 Task: Create a Sprint called Sprint0000000215 in Scrum Project Project0000000072 in Jira. Create a Sprint called Sprint0000000216 in Scrum Project Project0000000072 in Jira. Set Duration of Sprint called Sprint0000000214 in Scrum Project Project0000000072 to 1 week in Jira. Set Duration of Sprint called Sprint0000000215 in Scrum Project Project0000000072 to 2 weeks in Jira. Set Duration of Sprint called Sprint0000000216 in Scrum Project Project0000000072 to 3 weeks in Jira
Action: Mouse moved to (77, 251)
Screenshot: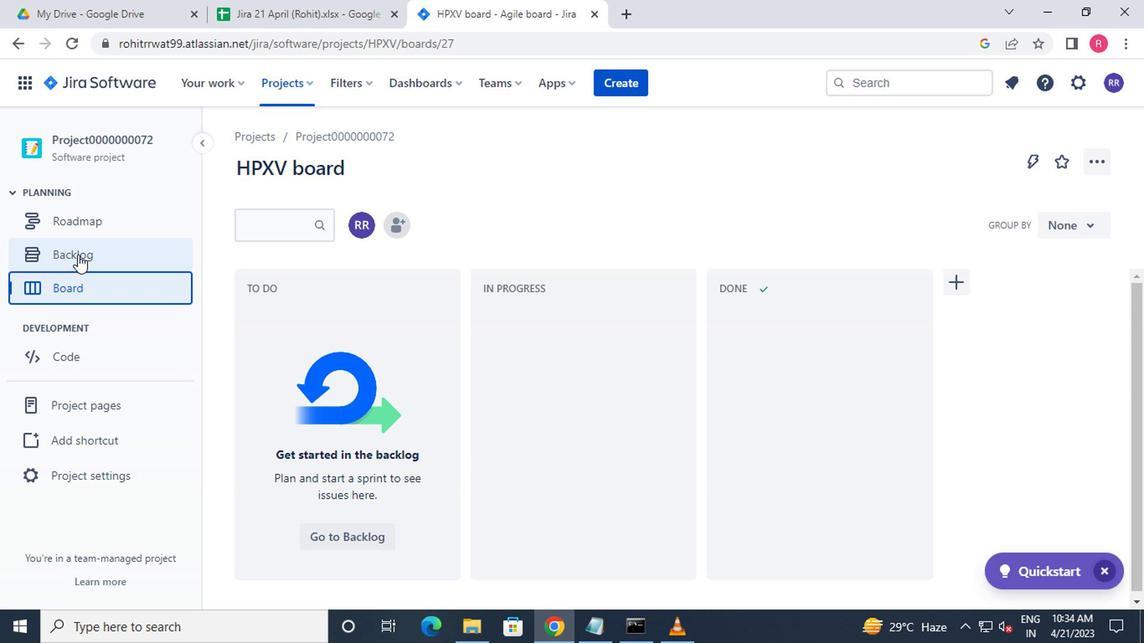 
Action: Mouse pressed left at (77, 251)
Screenshot: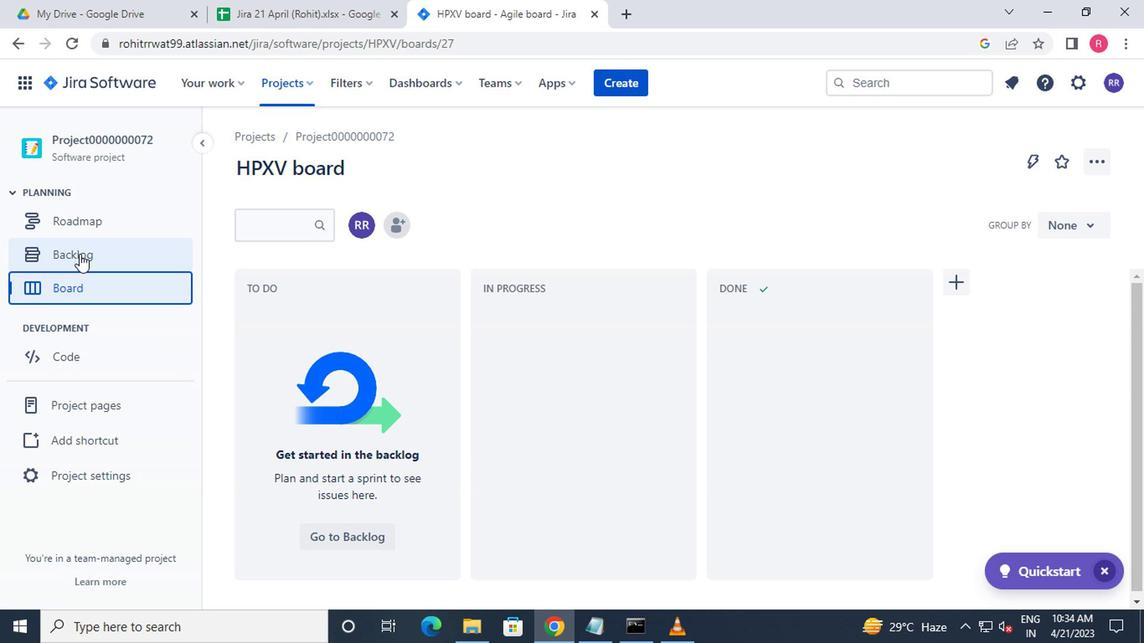 
Action: Mouse moved to (416, 455)
Screenshot: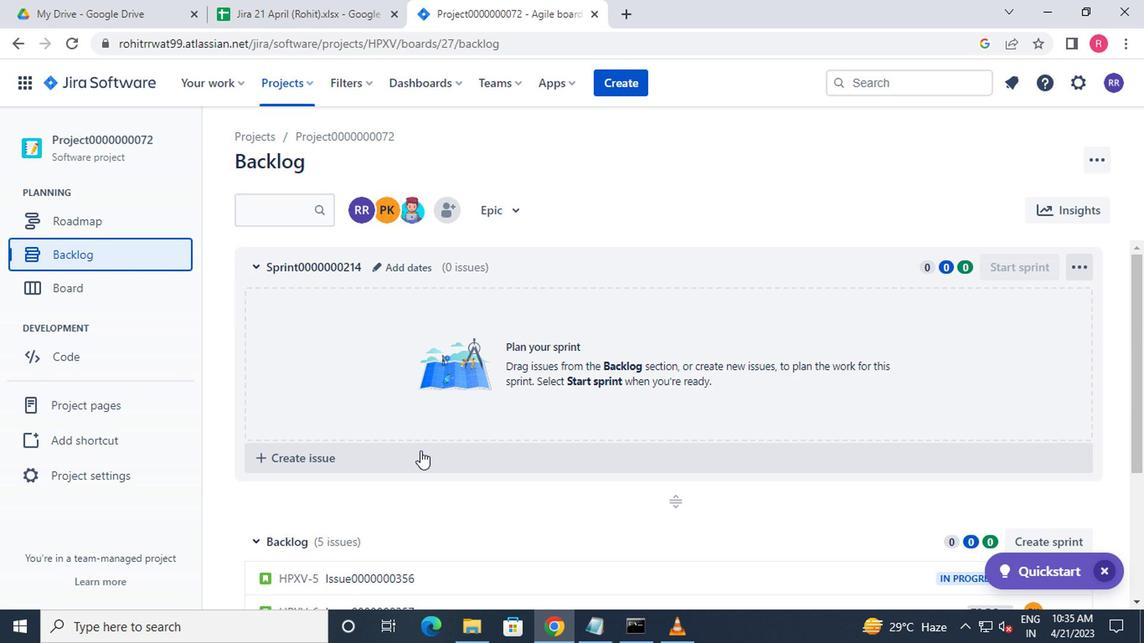 
Action: Mouse scrolled (416, 455) with delta (0, 0)
Screenshot: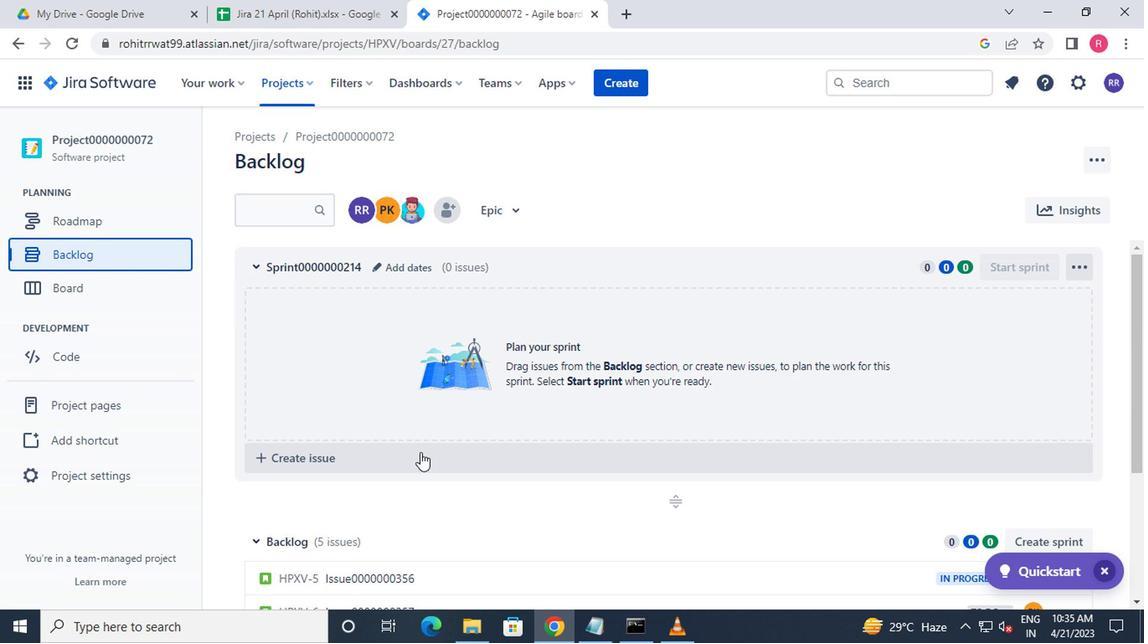 
Action: Mouse moved to (418, 461)
Screenshot: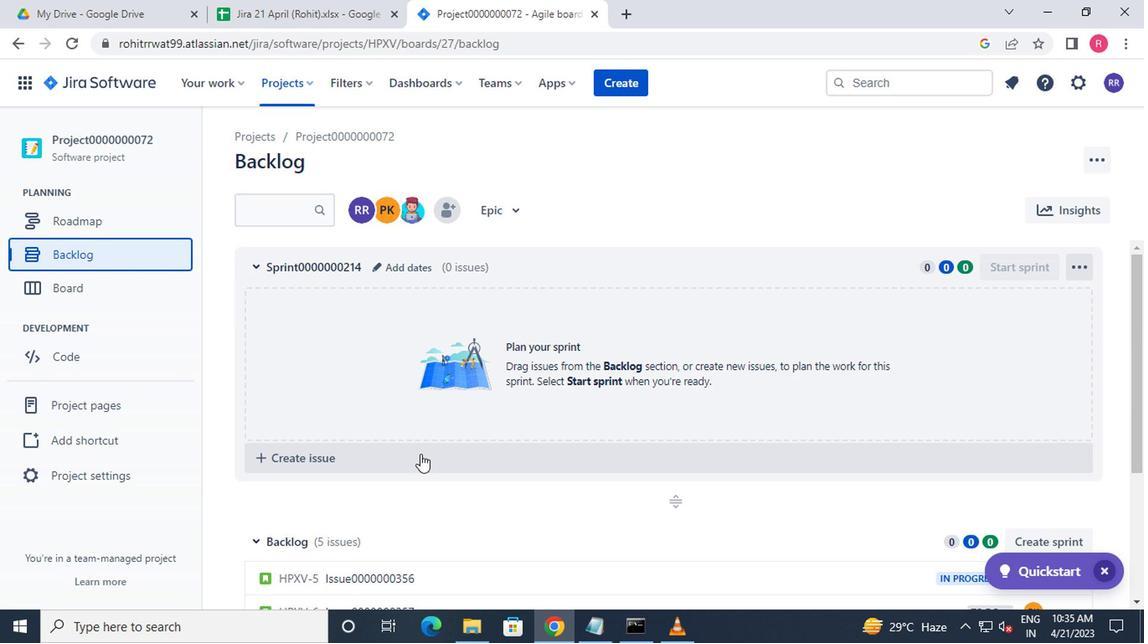 
Action: Mouse scrolled (418, 460) with delta (0, -1)
Screenshot: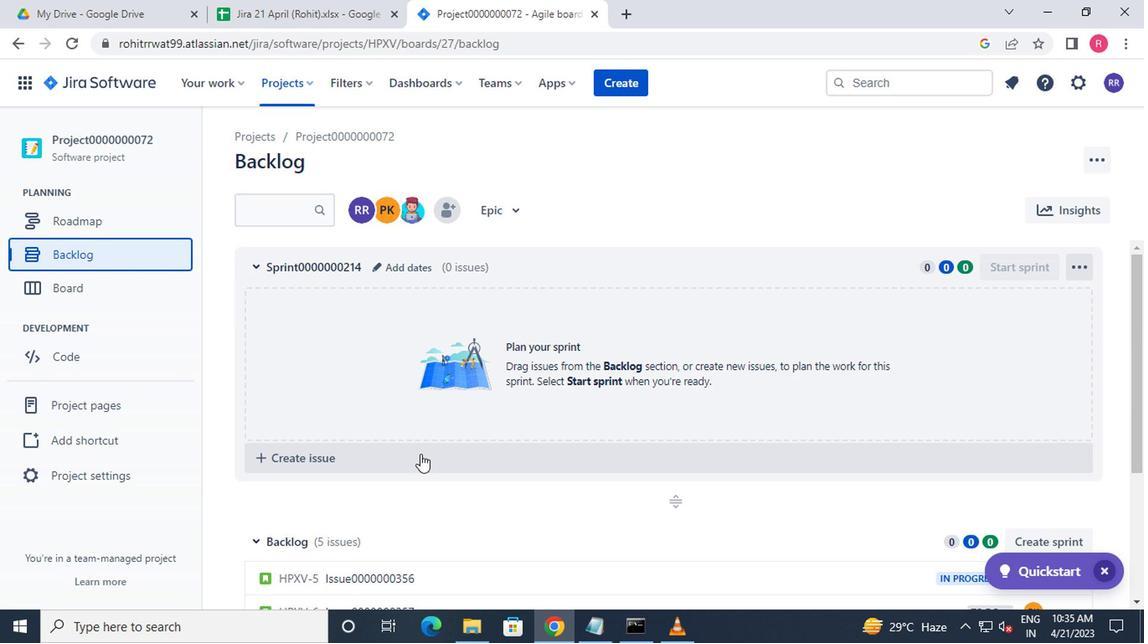 
Action: Mouse moved to (426, 463)
Screenshot: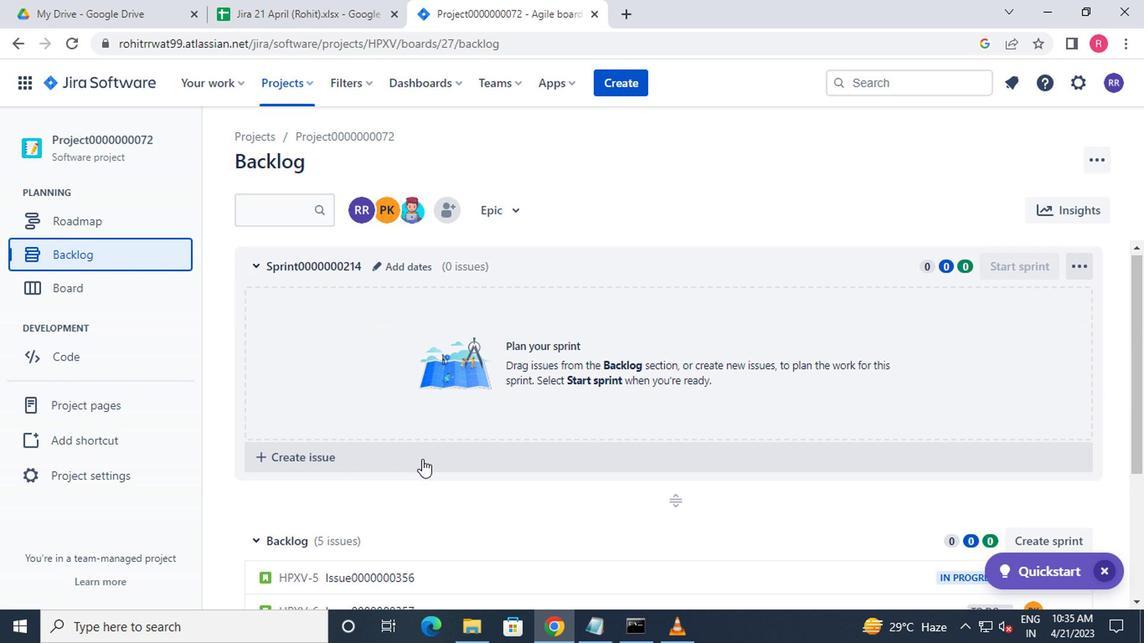 
Action: Mouse scrolled (426, 461) with delta (0, -1)
Screenshot: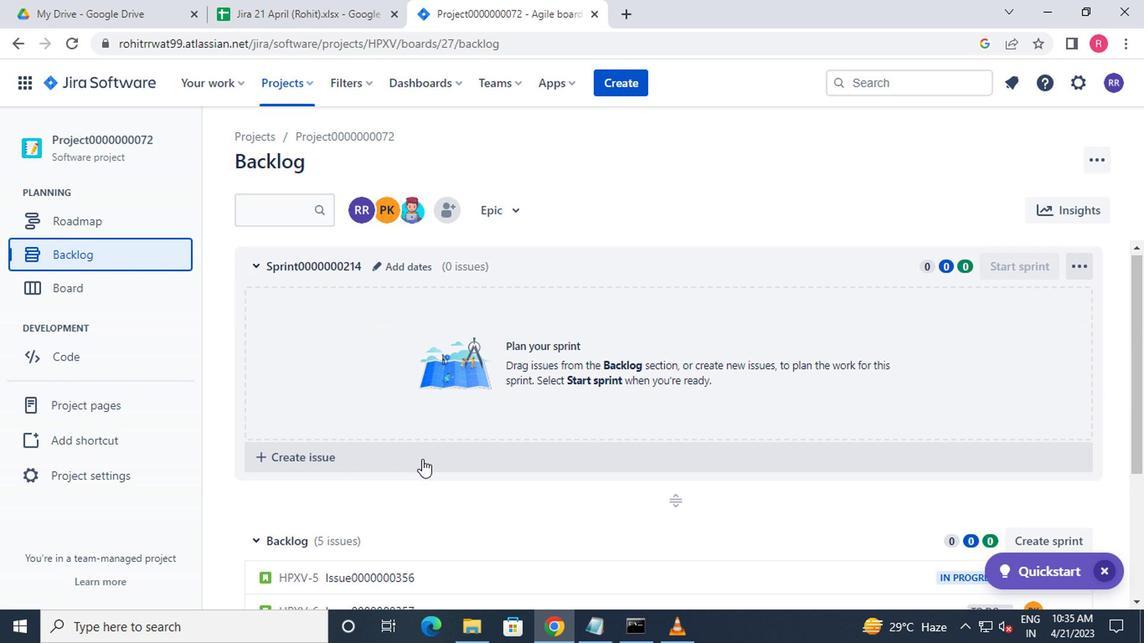 
Action: Mouse moved to (1032, 334)
Screenshot: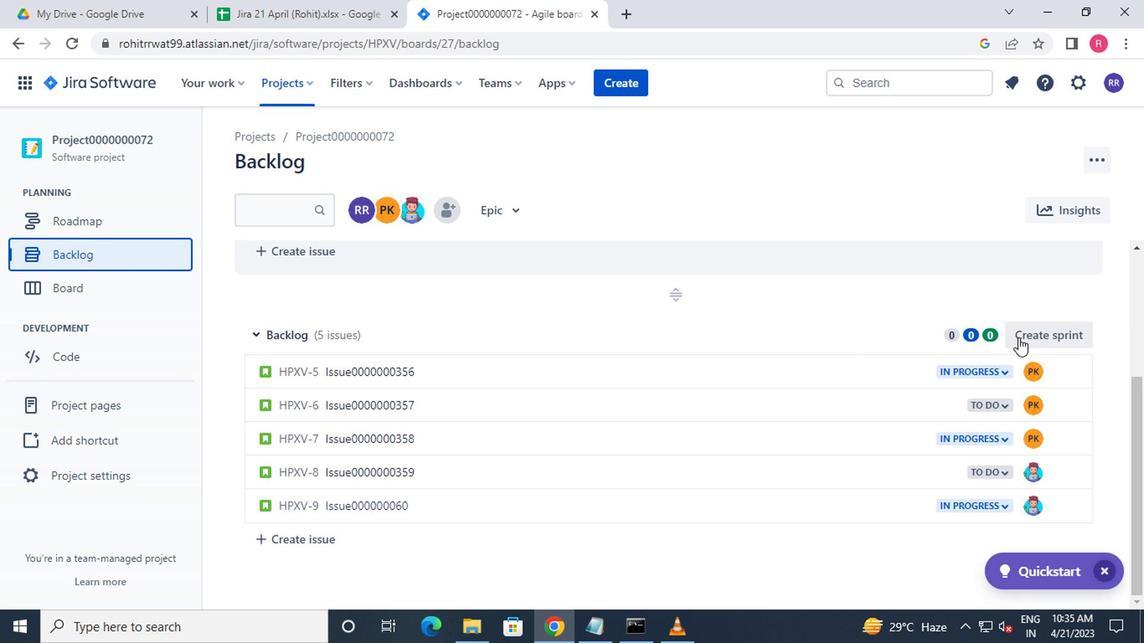 
Action: Mouse pressed left at (1032, 334)
Screenshot: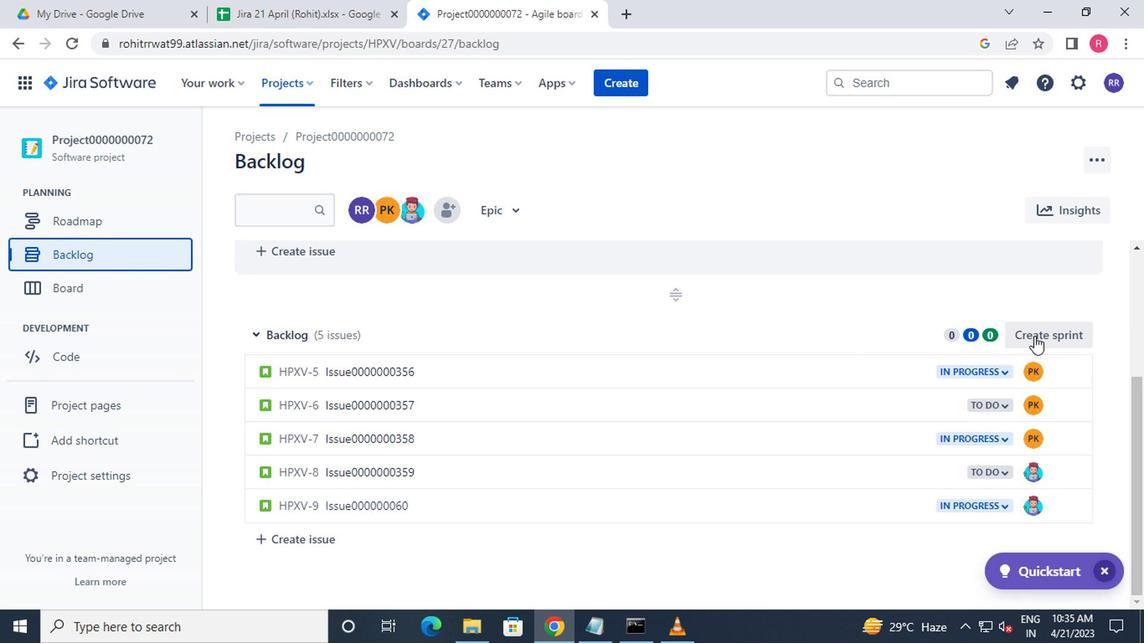 
Action: Mouse moved to (593, 447)
Screenshot: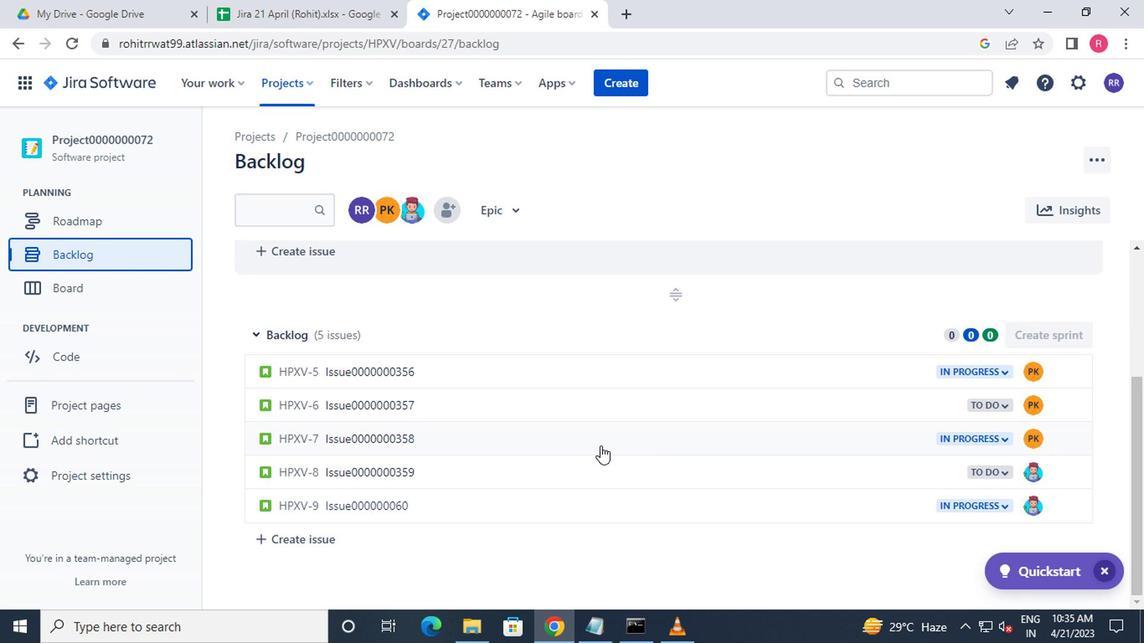 
Action: Mouse scrolled (593, 448) with delta (0, 0)
Screenshot: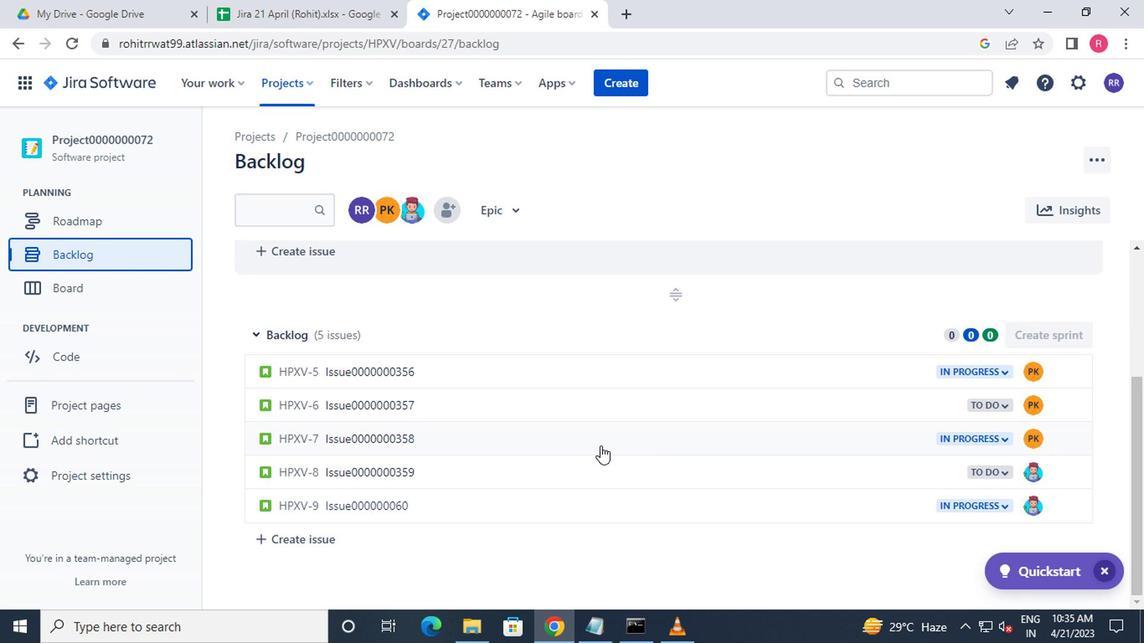 
Action: Mouse moved to (591, 445)
Screenshot: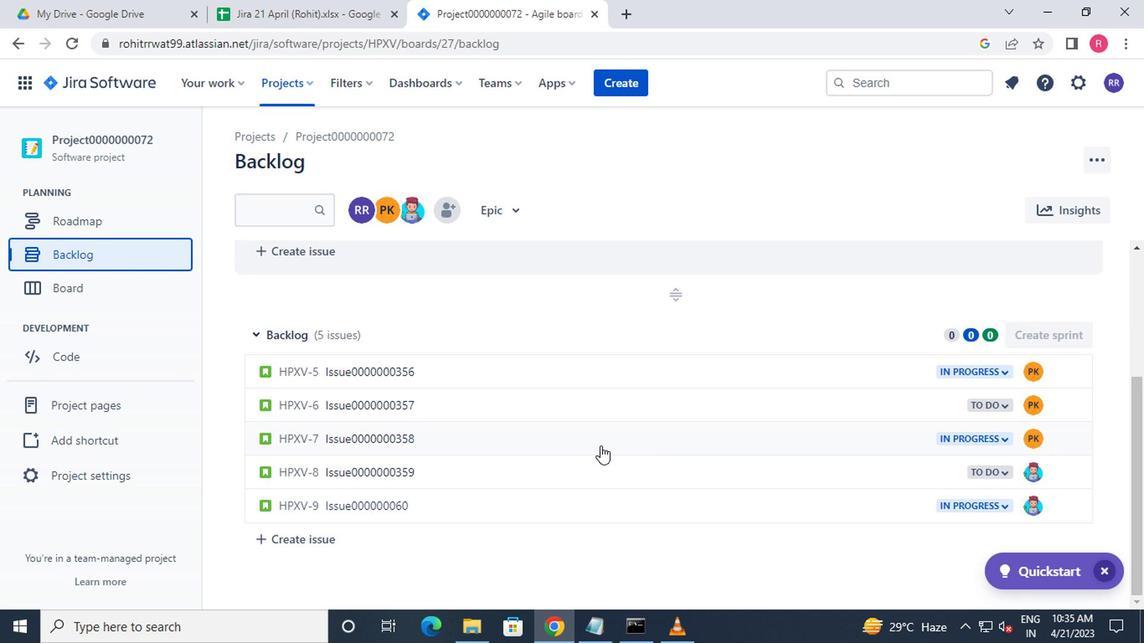 
Action: Mouse scrolled (591, 446) with delta (0, 0)
Screenshot: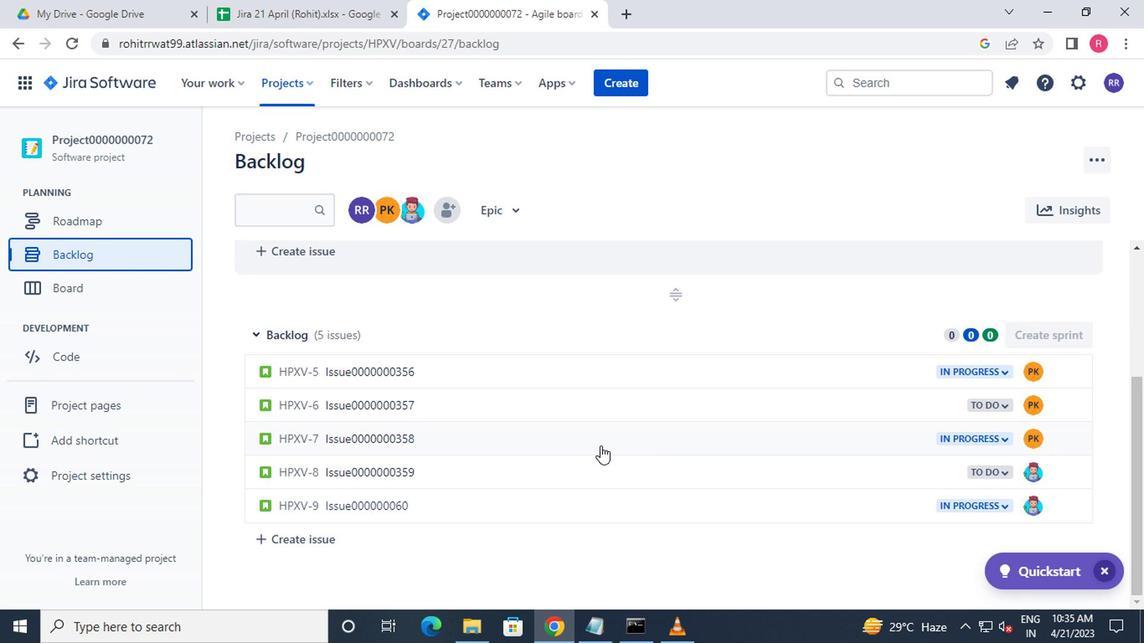 
Action: Mouse moved to (586, 443)
Screenshot: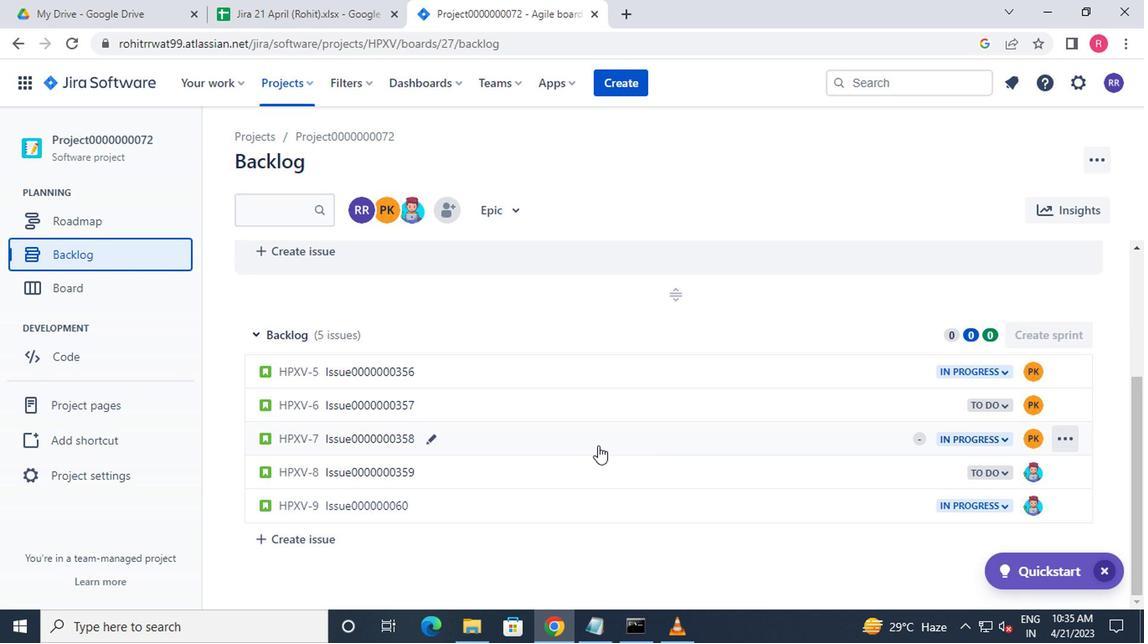 
Action: Mouse scrolled (586, 444) with delta (0, 0)
Screenshot: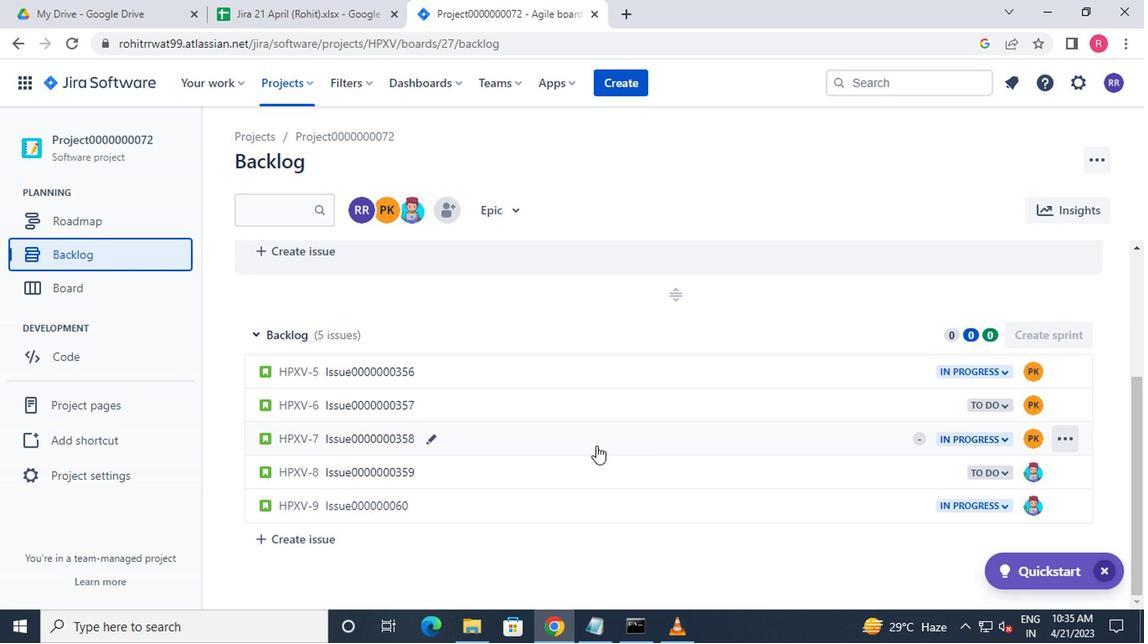 
Action: Mouse moved to (352, 426)
Screenshot: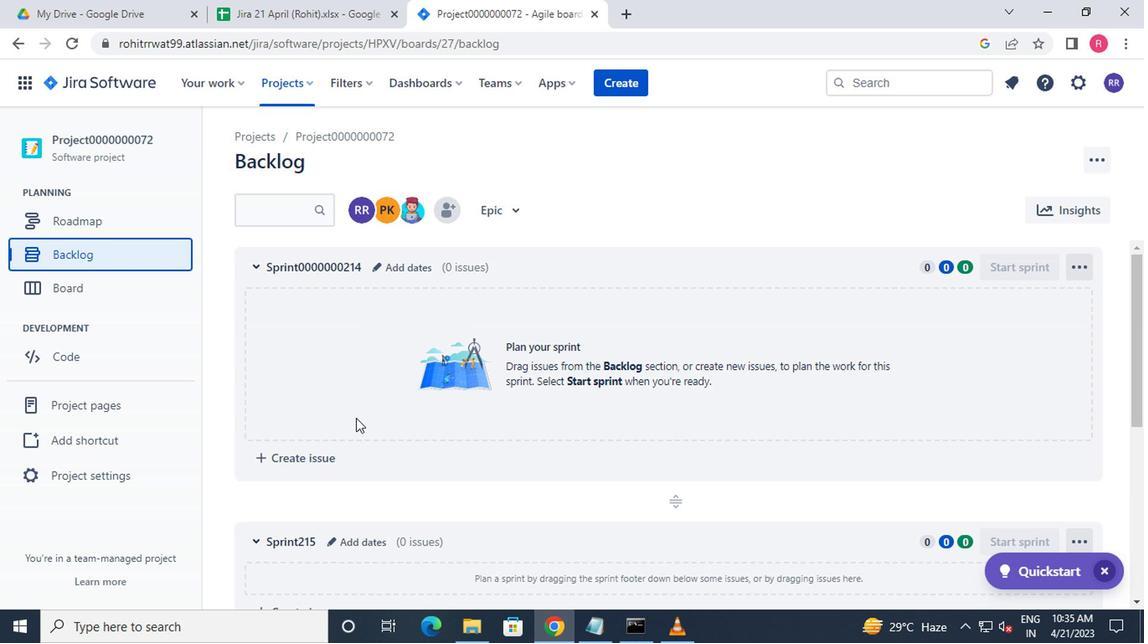 
Action: Mouse scrolled (352, 424) with delta (0, -1)
Screenshot: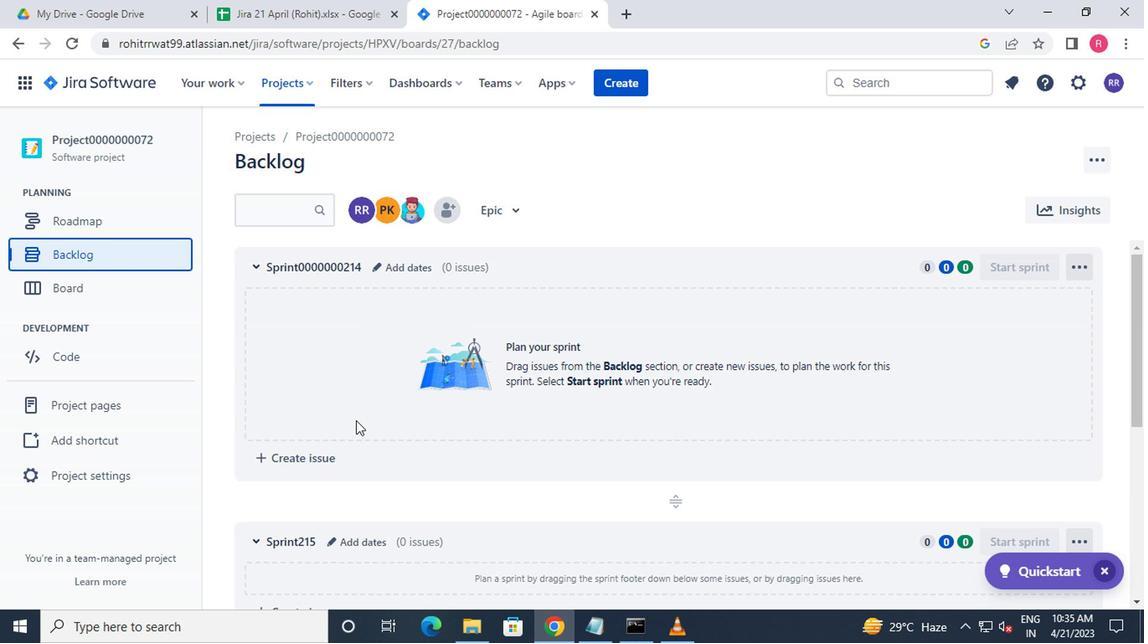 
Action: Mouse moved to (323, 465)
Screenshot: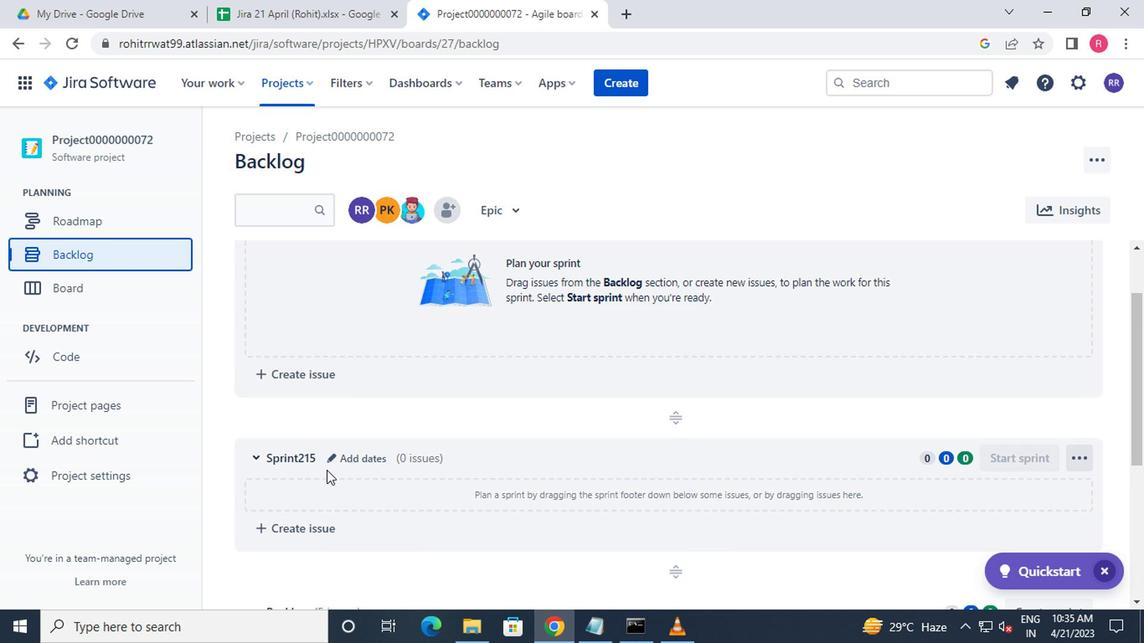 
Action: Mouse pressed left at (323, 465)
Screenshot: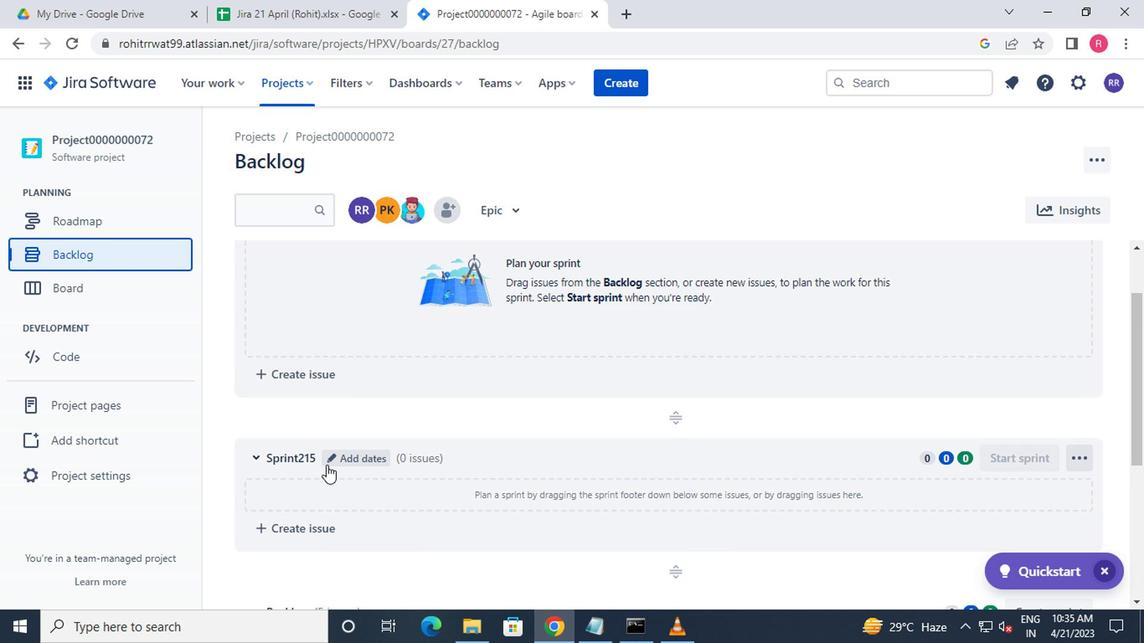 
Action: Mouse moved to (375, 210)
Screenshot: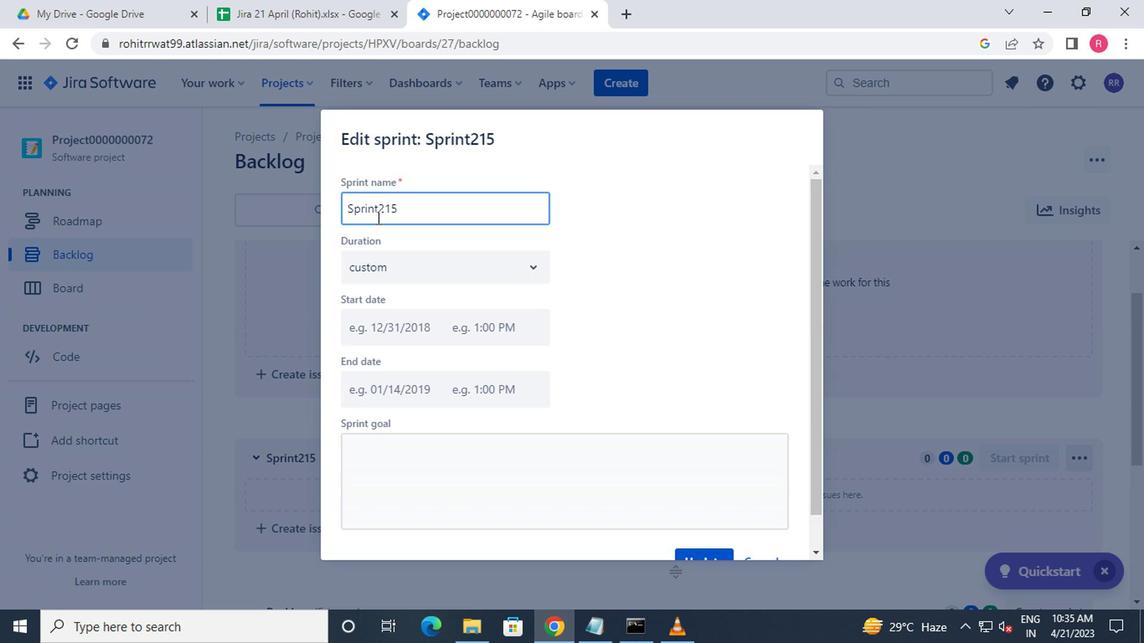 
Action: Mouse pressed left at (375, 210)
Screenshot: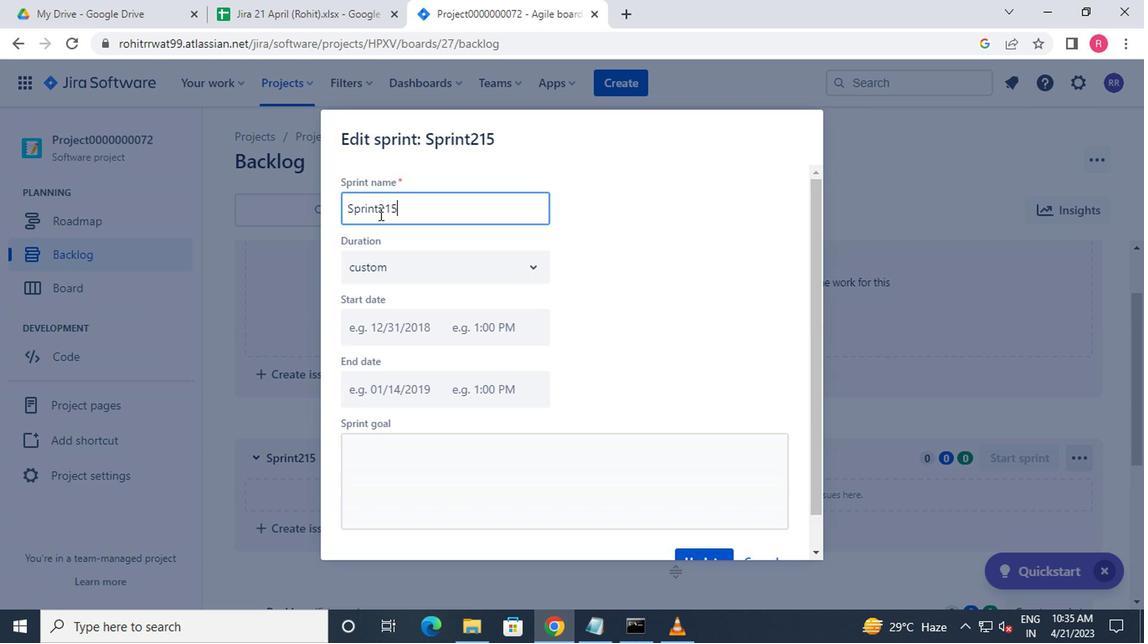 
Action: Mouse moved to (374, 210)
Screenshot: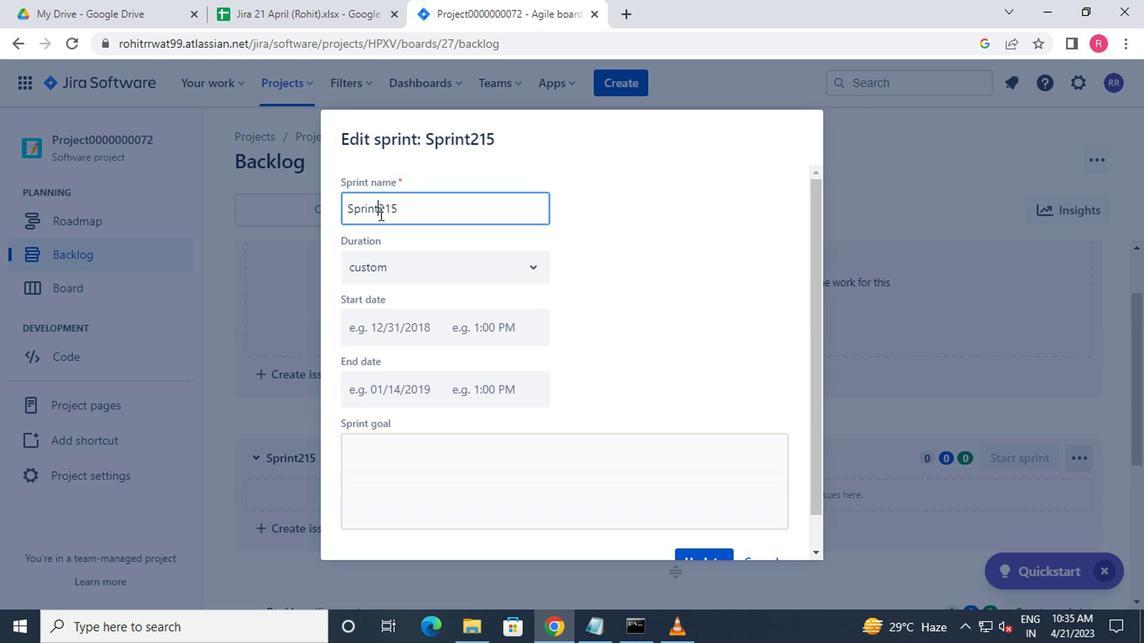 
Action: Key pressed 0000000<Key.enter>
Screenshot: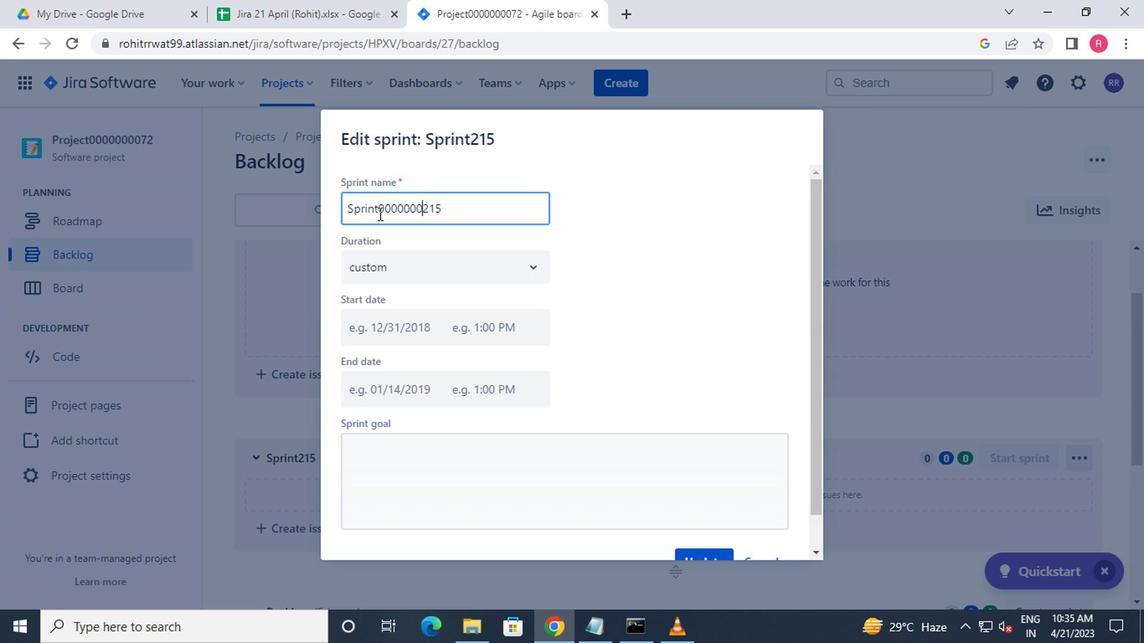 
Action: Mouse moved to (230, 362)
Screenshot: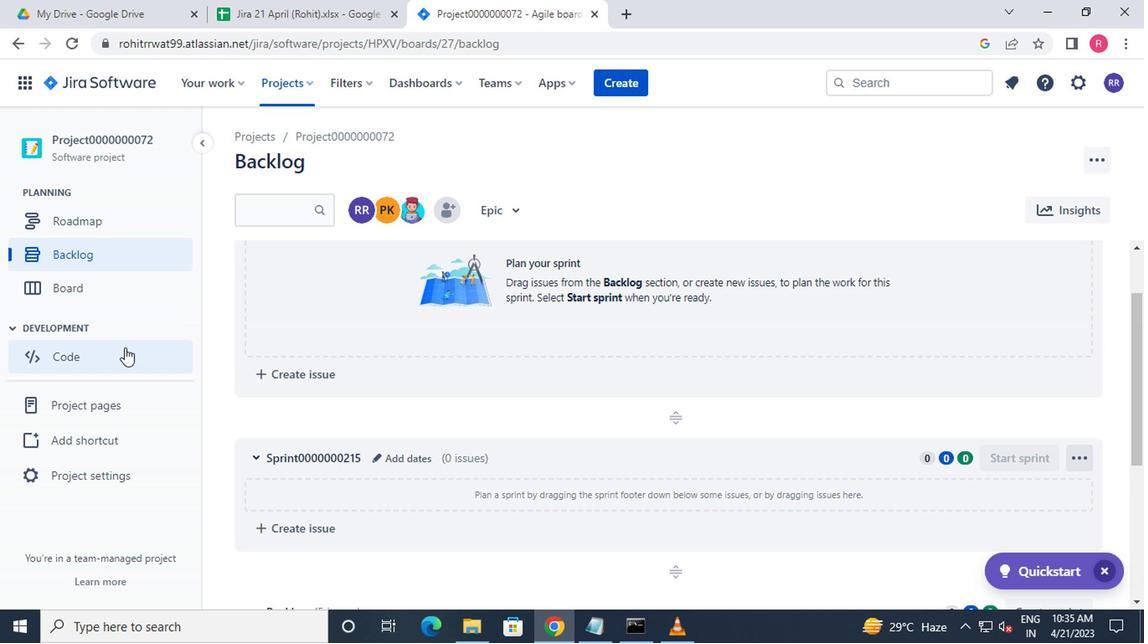 
Action: Mouse scrolled (230, 361) with delta (0, 0)
Screenshot: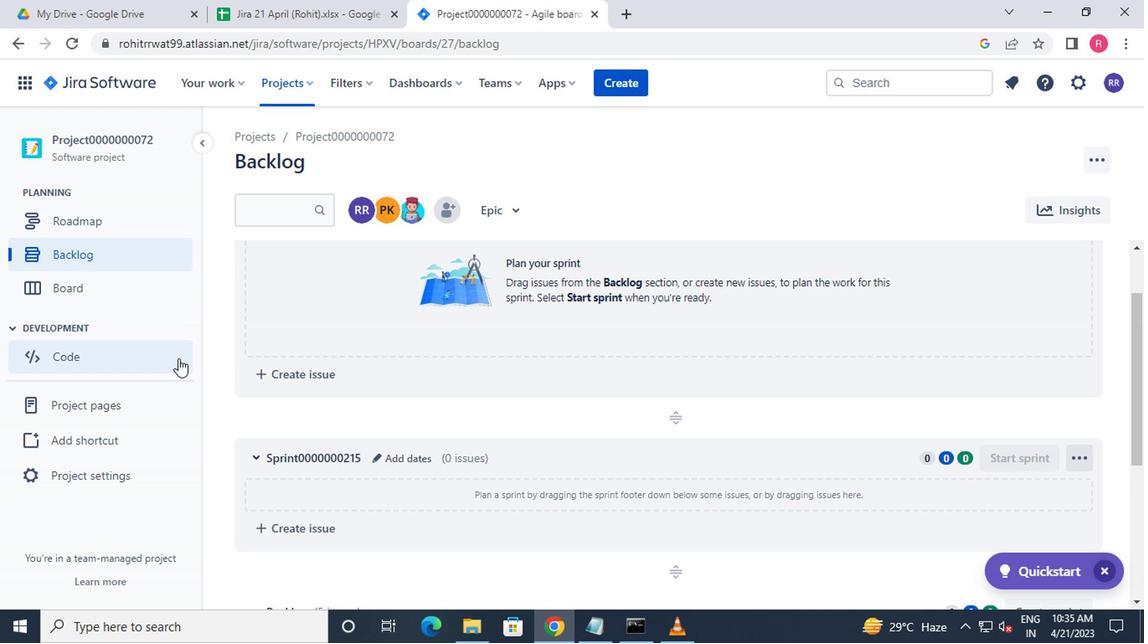 
Action: Mouse moved to (233, 359)
Screenshot: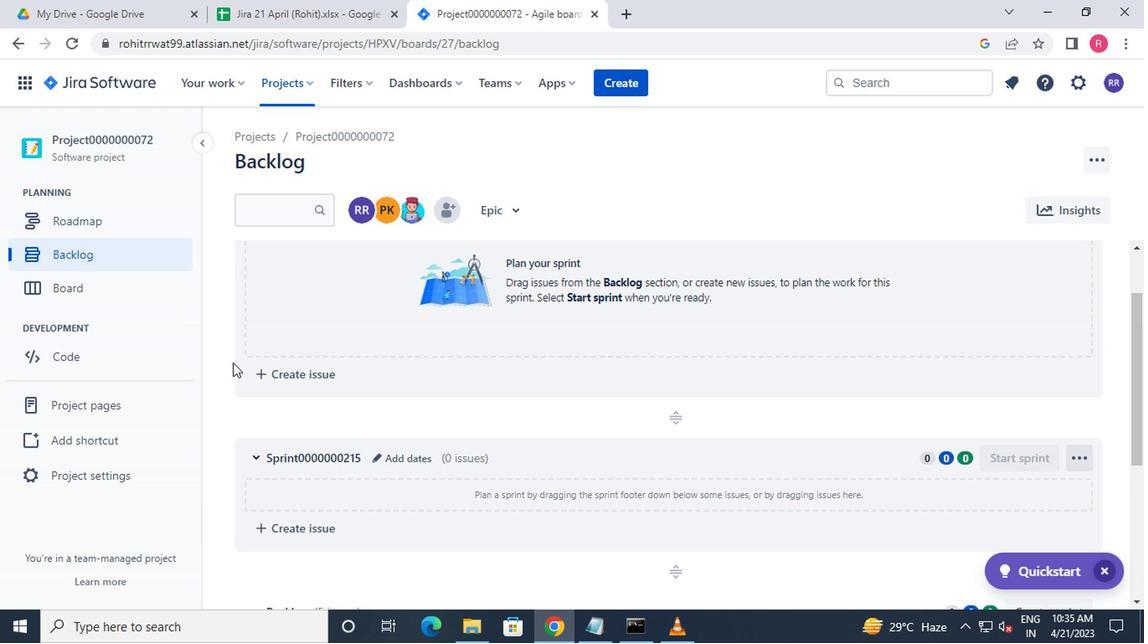 
Action: Mouse scrolled (233, 359) with delta (0, 0)
Screenshot: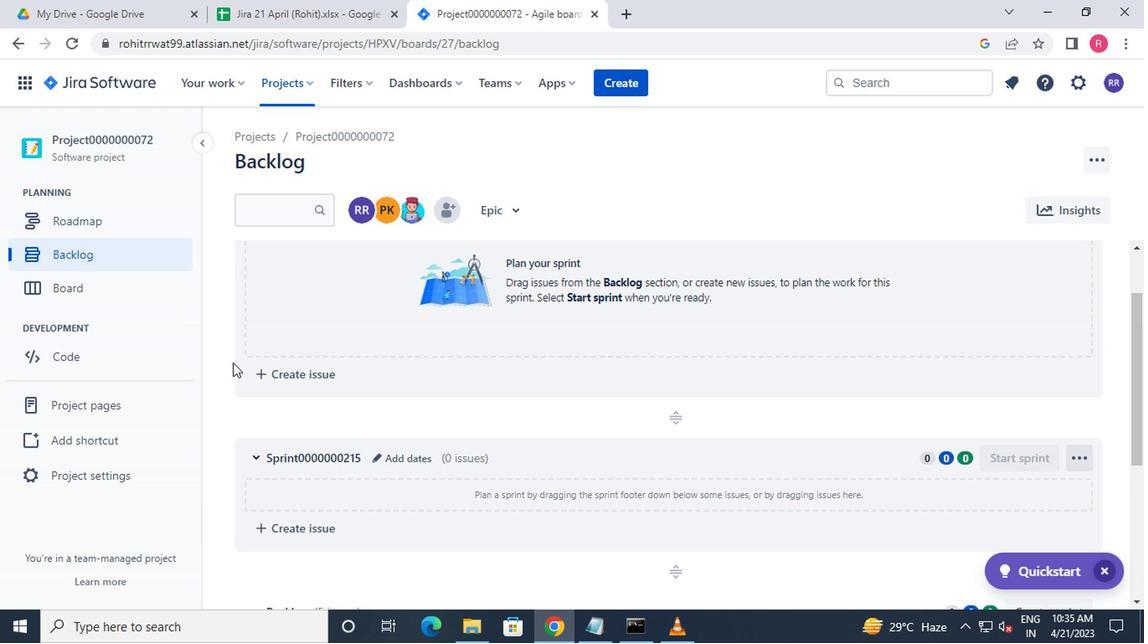 
Action: Mouse moved to (300, 418)
Screenshot: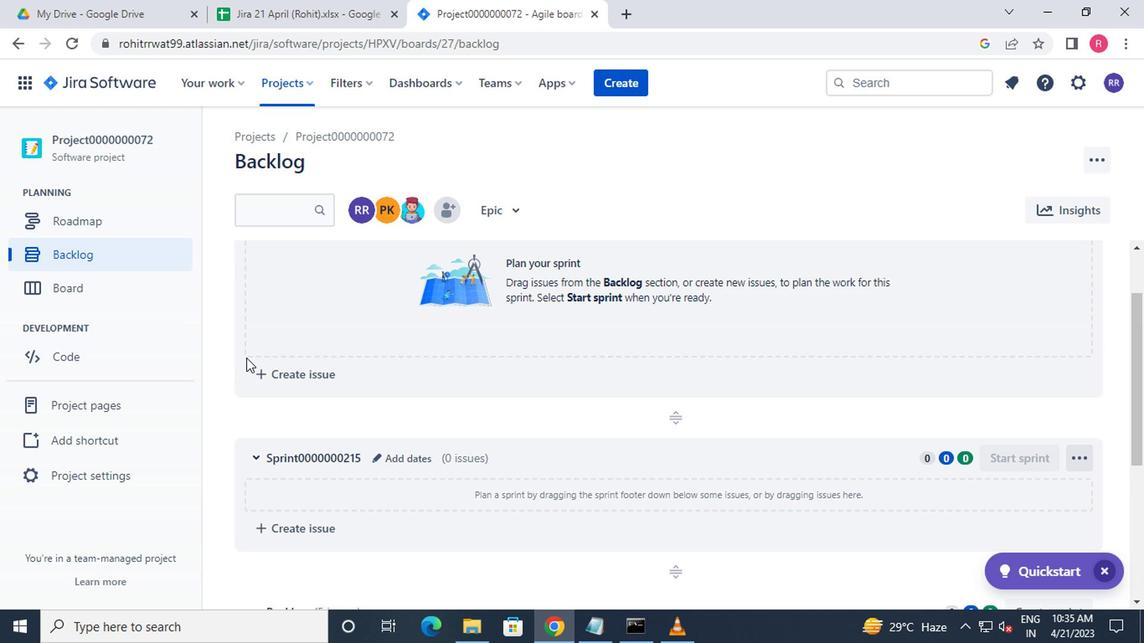 
Action: Mouse scrolled (300, 417) with delta (0, -1)
Screenshot: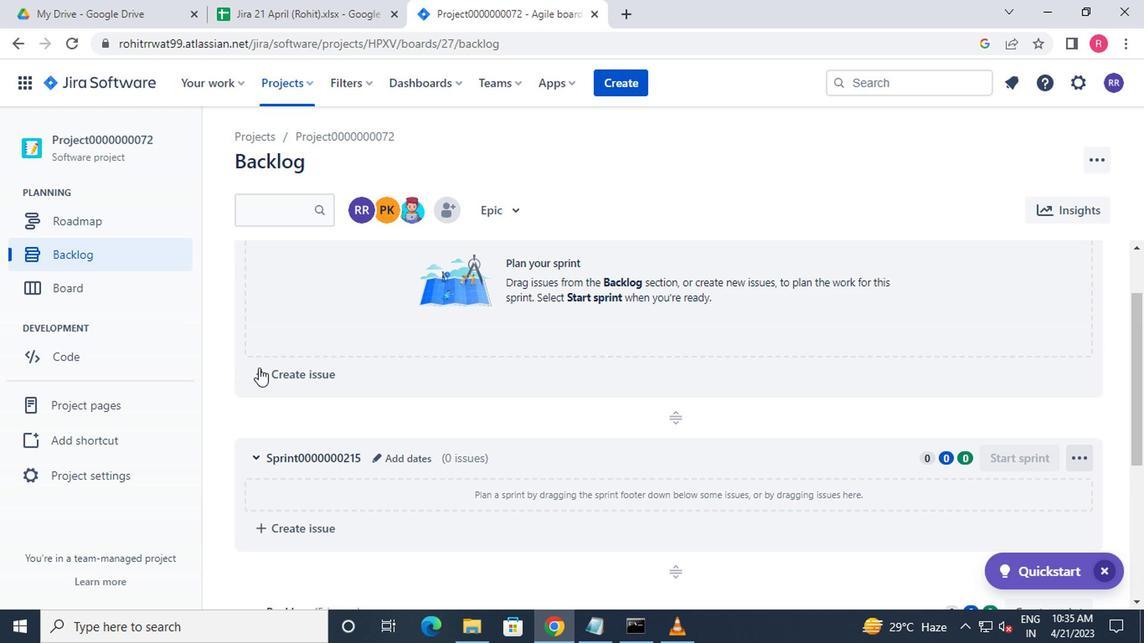 
Action: Mouse scrolled (300, 417) with delta (0, -1)
Screenshot: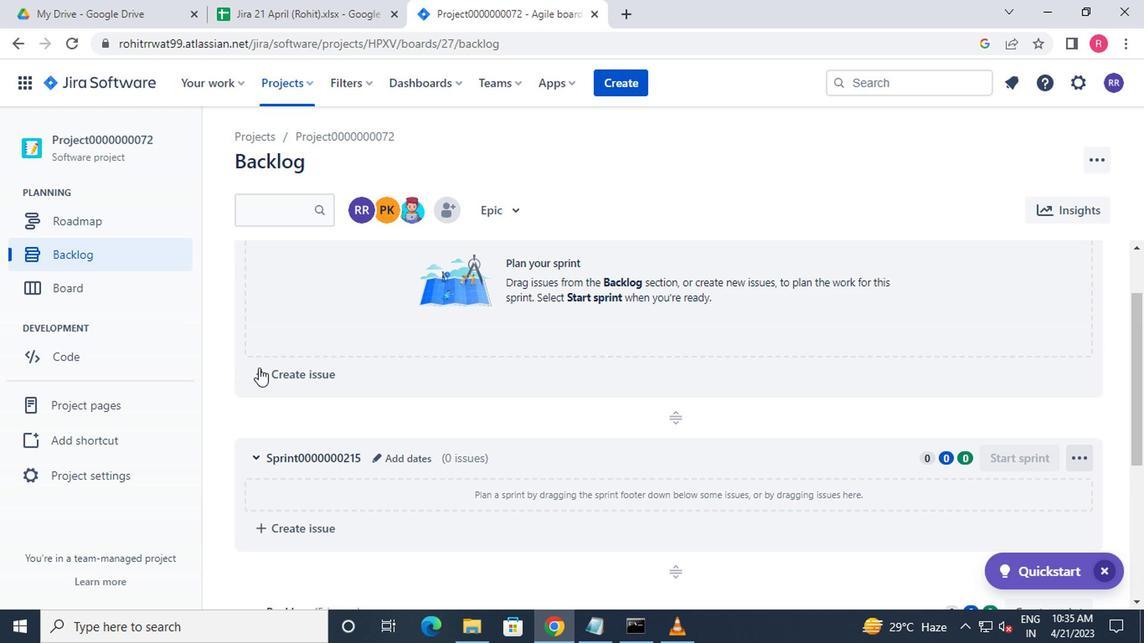 
Action: Mouse moved to (1030, 444)
Screenshot: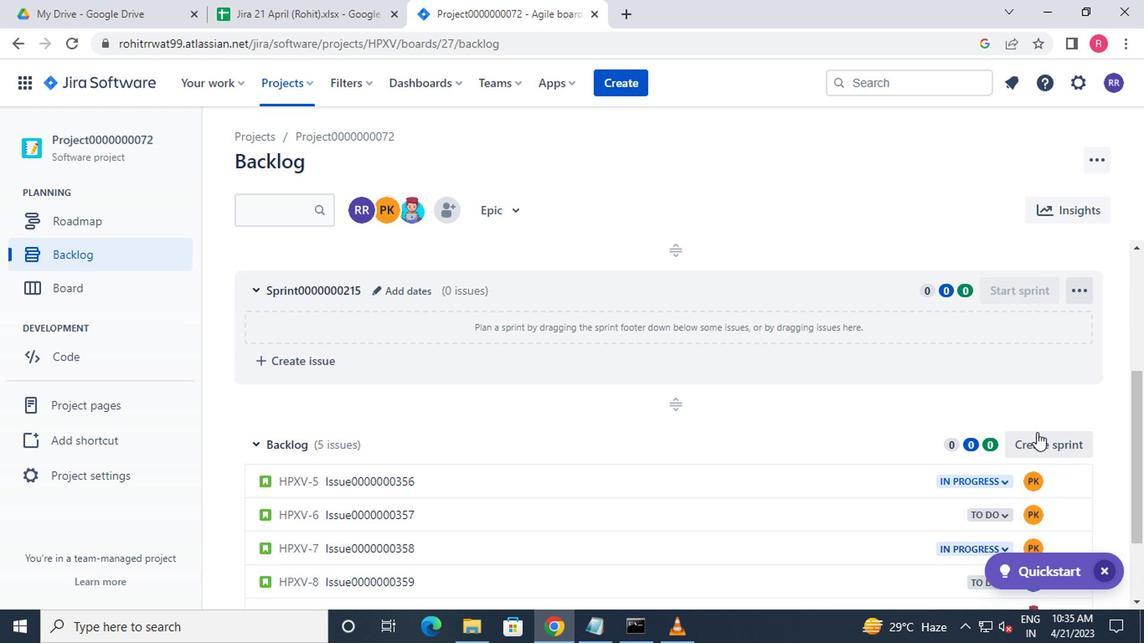 
Action: Mouse pressed left at (1030, 444)
Screenshot: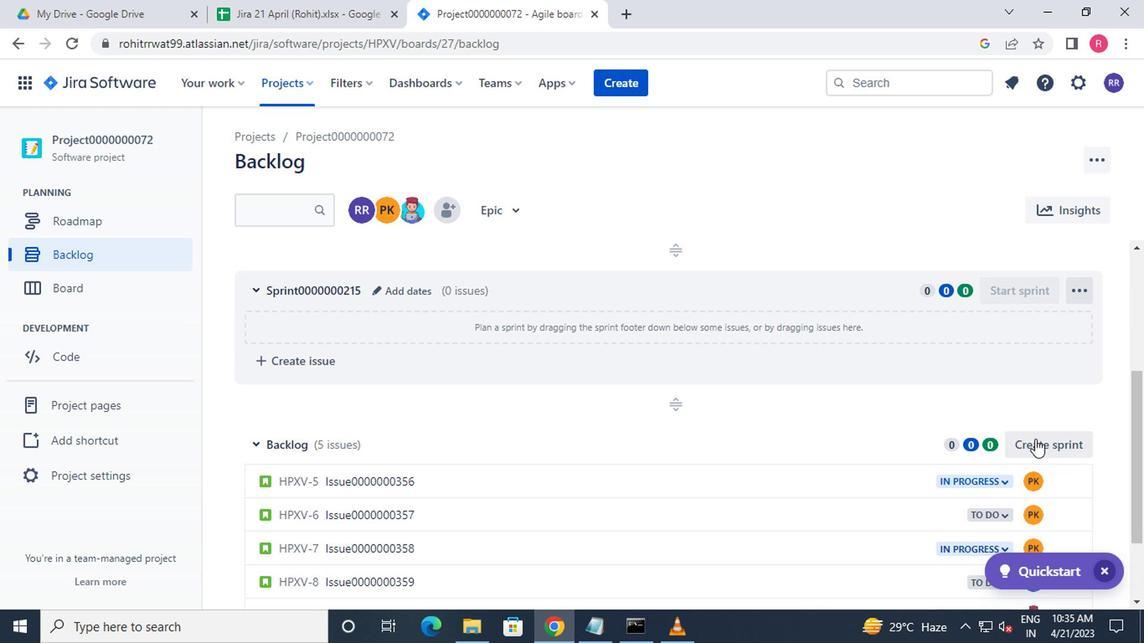 
Action: Mouse moved to (331, 444)
Screenshot: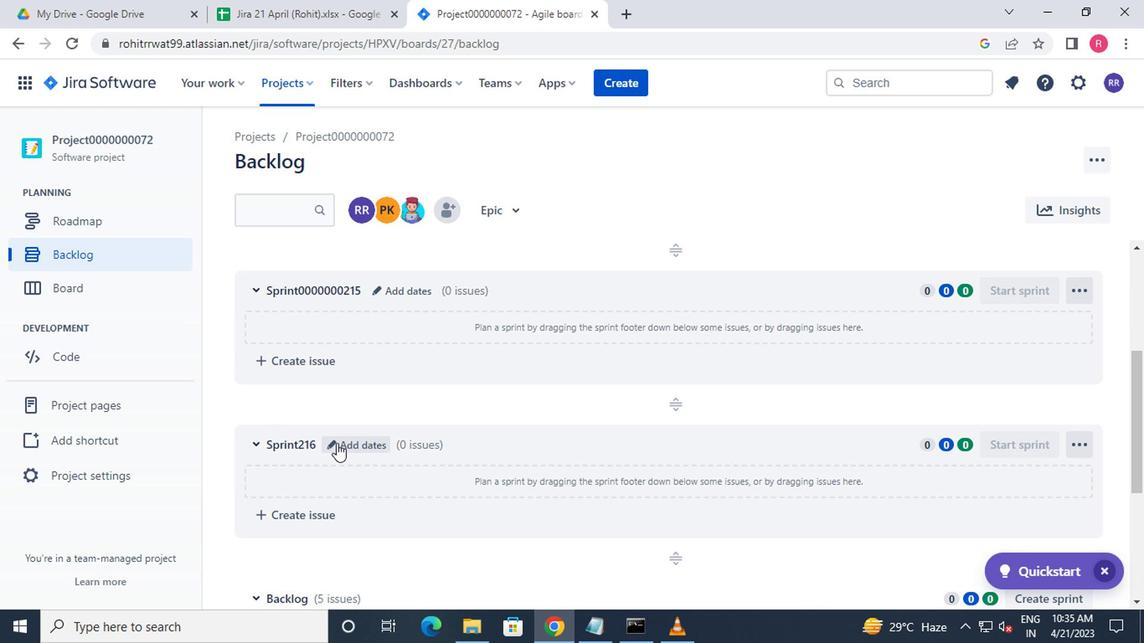 
Action: Mouse pressed left at (331, 444)
Screenshot: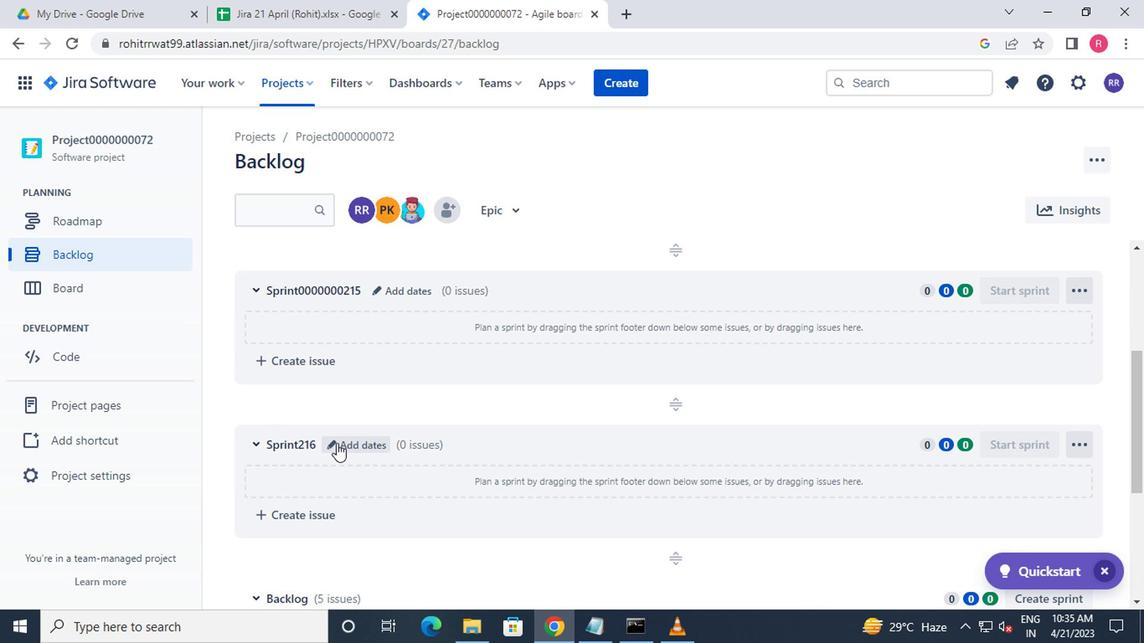 
Action: Mouse moved to (373, 207)
Screenshot: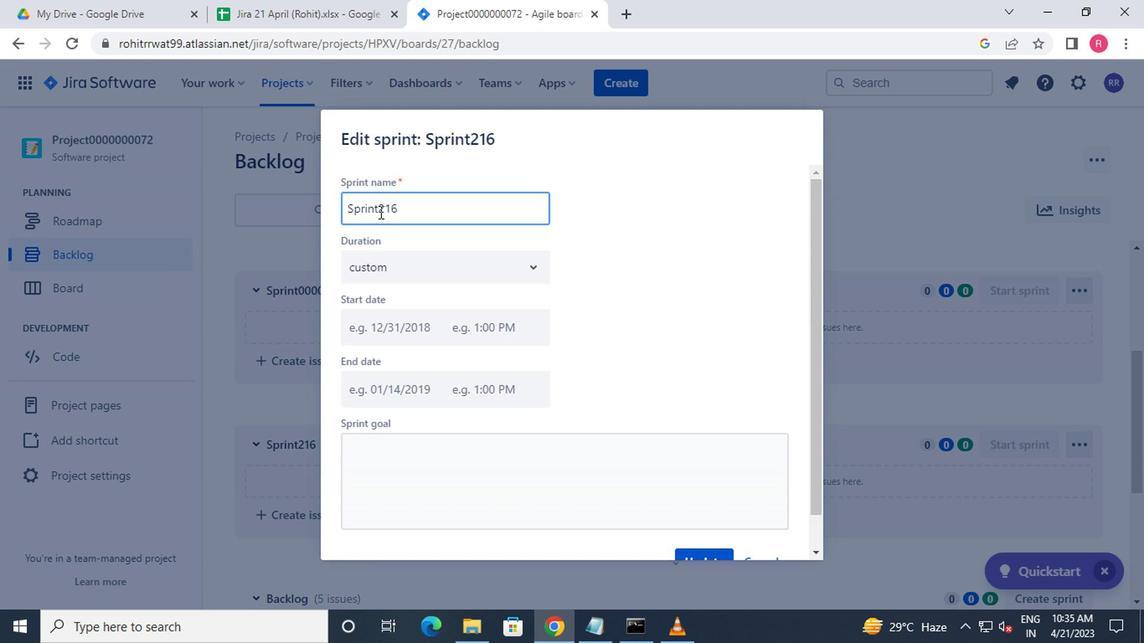 
Action: Mouse pressed left at (373, 207)
Screenshot: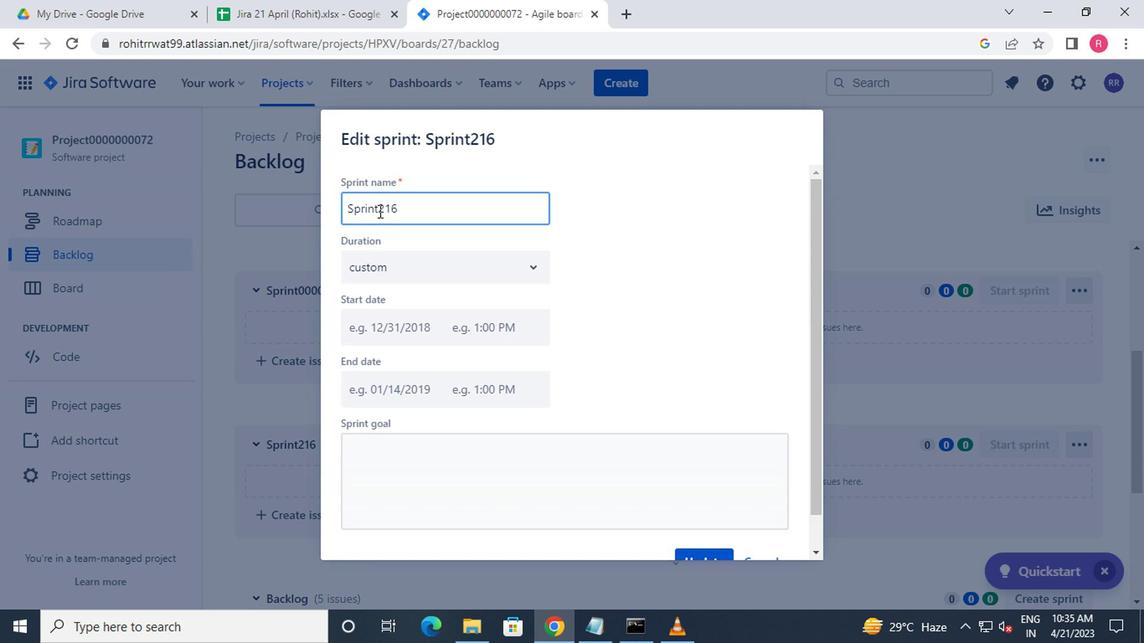 
Action: Mouse moved to (373, 207)
Screenshot: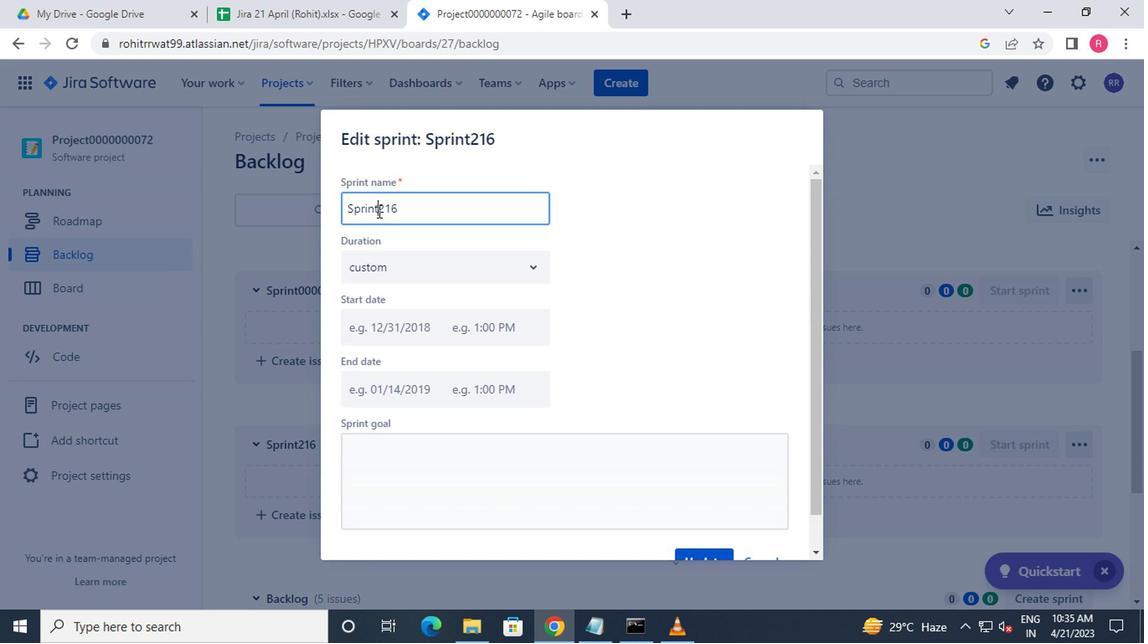 
Action: Key pressed 0000000<Key.enter>
Screenshot: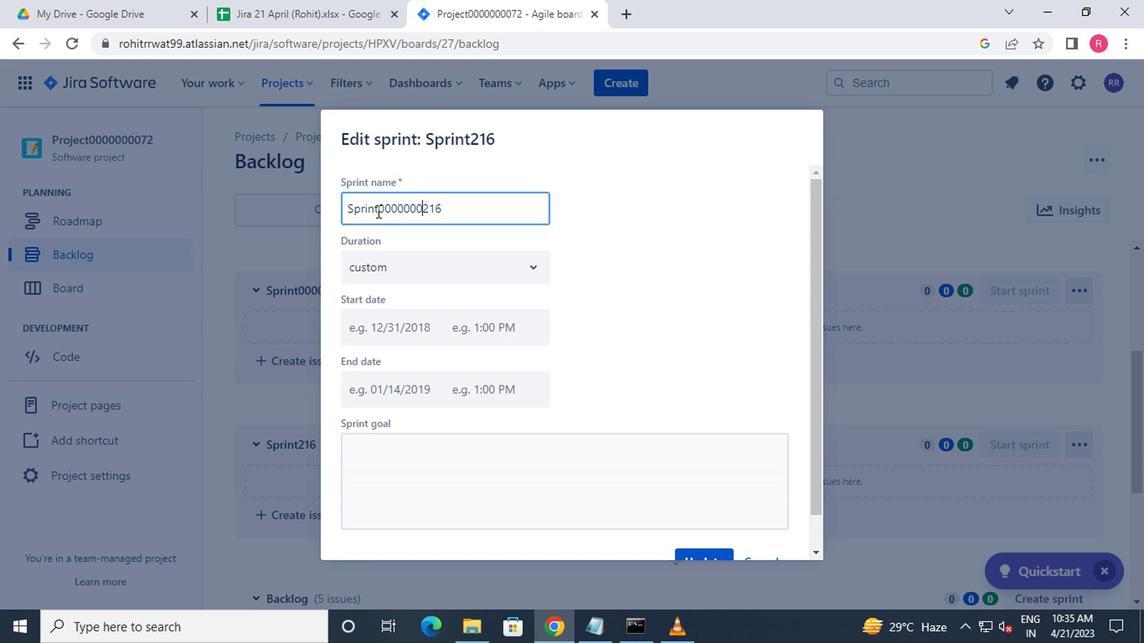 
Action: Mouse moved to (293, 448)
Screenshot: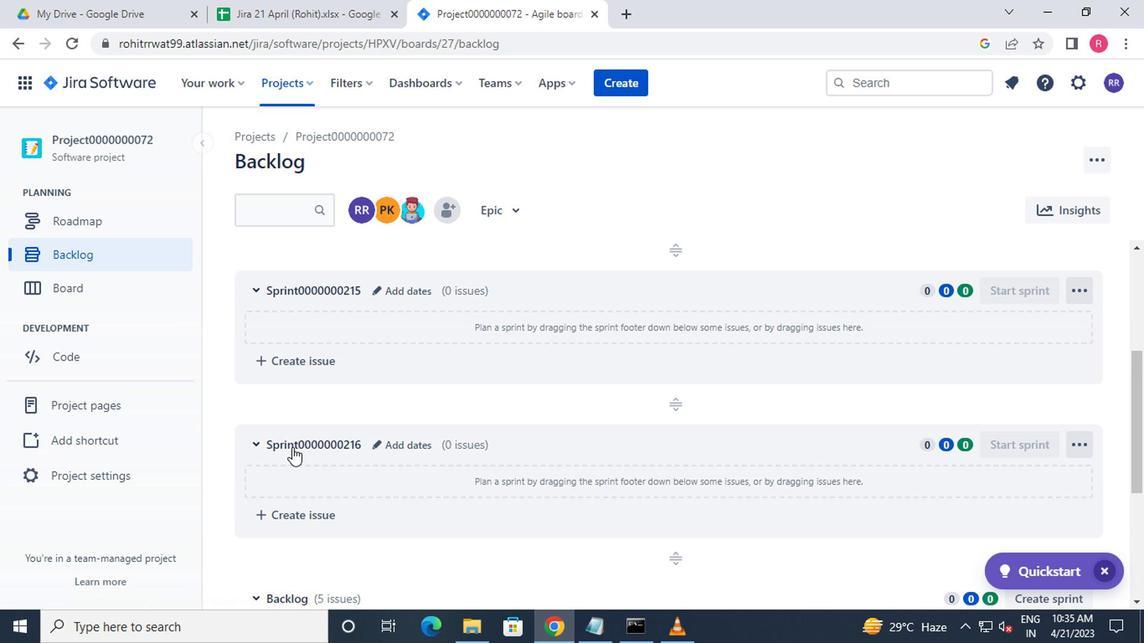 
Action: Mouse scrolled (293, 449) with delta (0, 1)
Screenshot: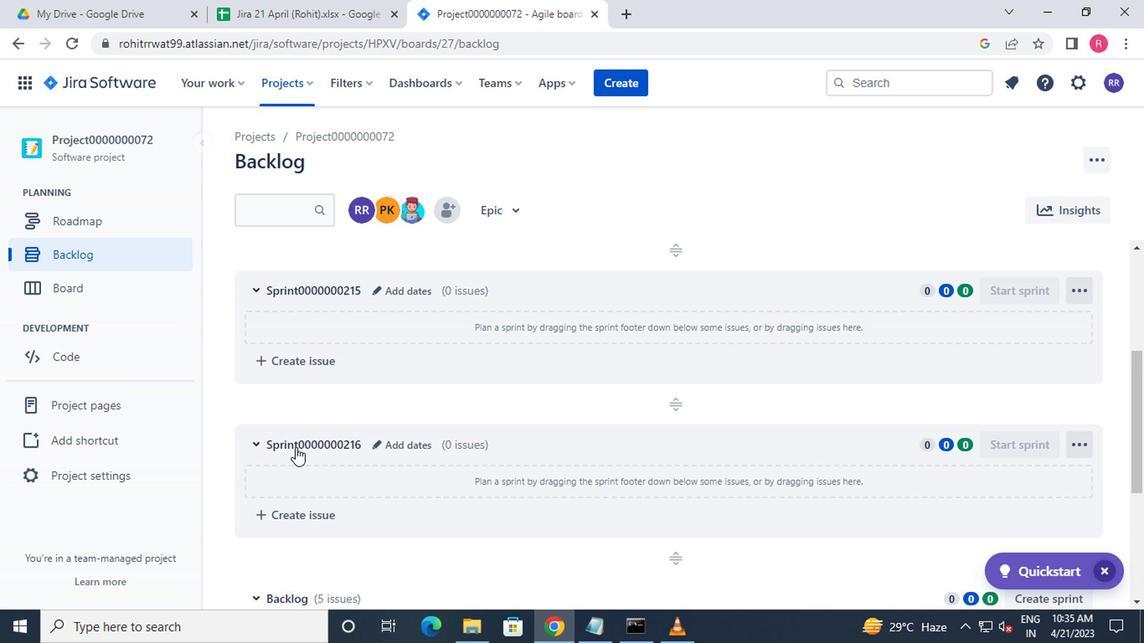
Action: Mouse moved to (293, 447)
Screenshot: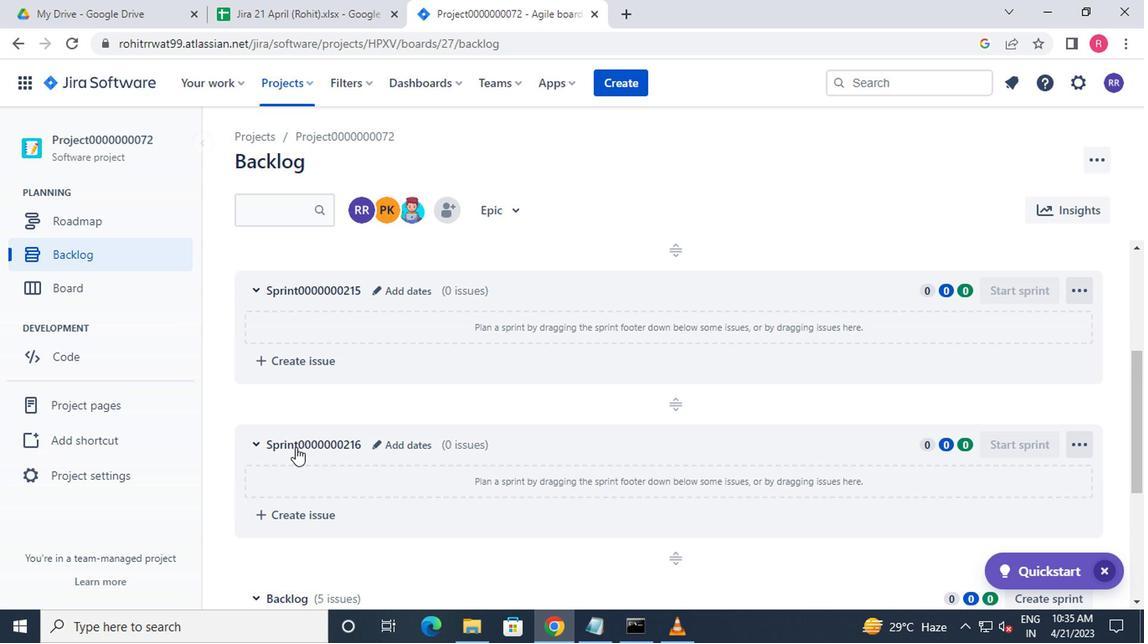 
Action: Mouse scrolled (293, 448) with delta (0, 0)
Screenshot: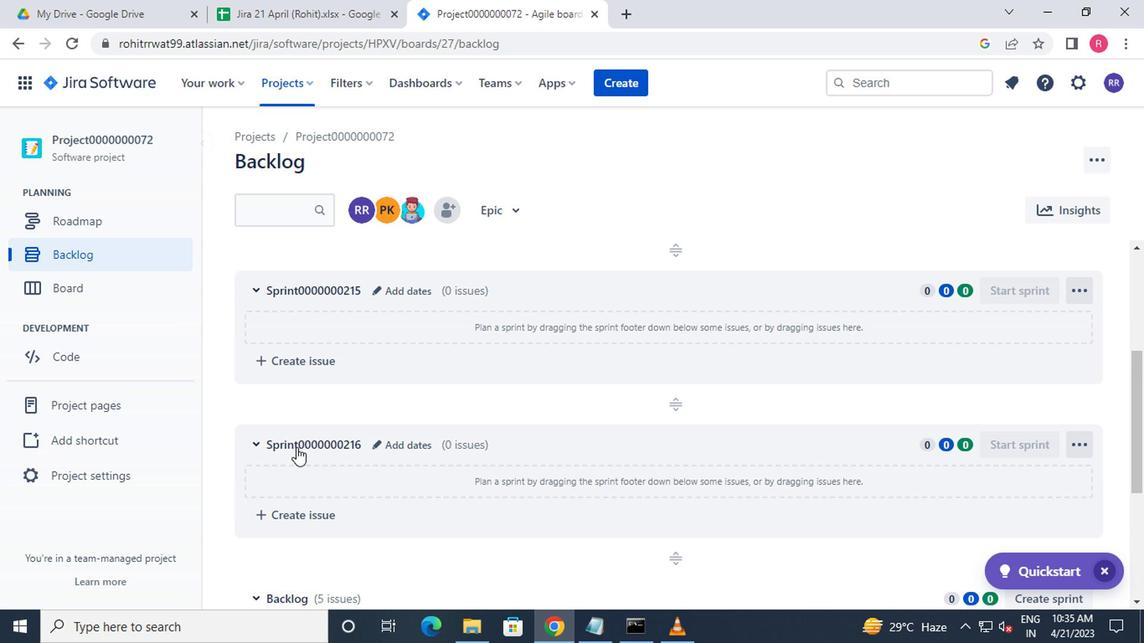 
Action: Mouse moved to (294, 447)
Screenshot: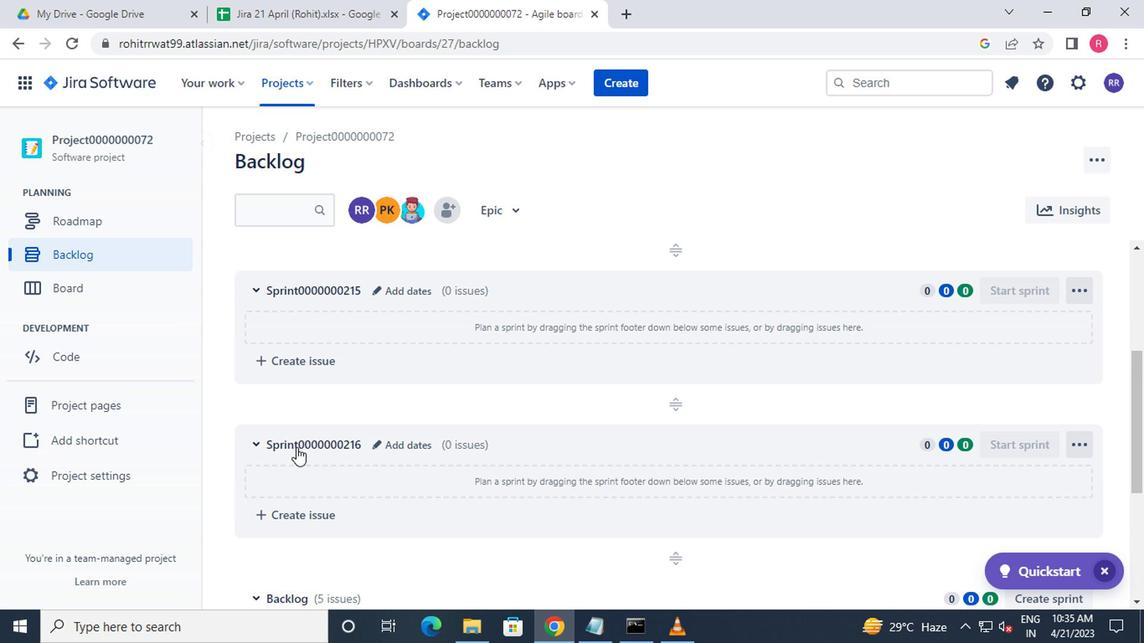 
Action: Mouse scrolled (294, 448) with delta (0, 0)
Screenshot: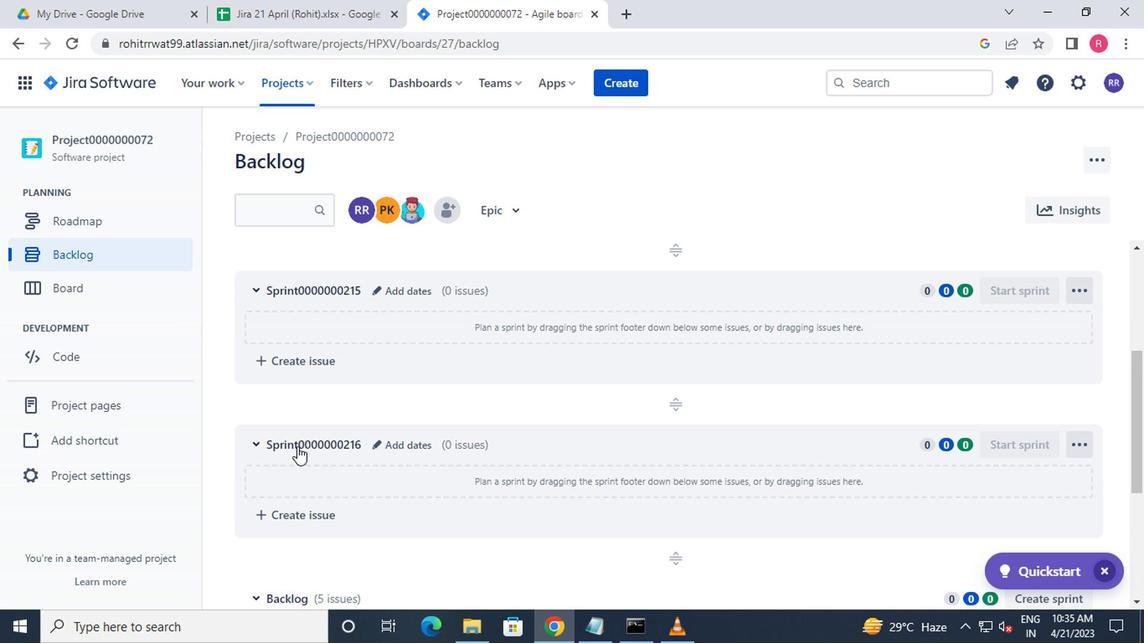 
Action: Mouse moved to (379, 265)
Screenshot: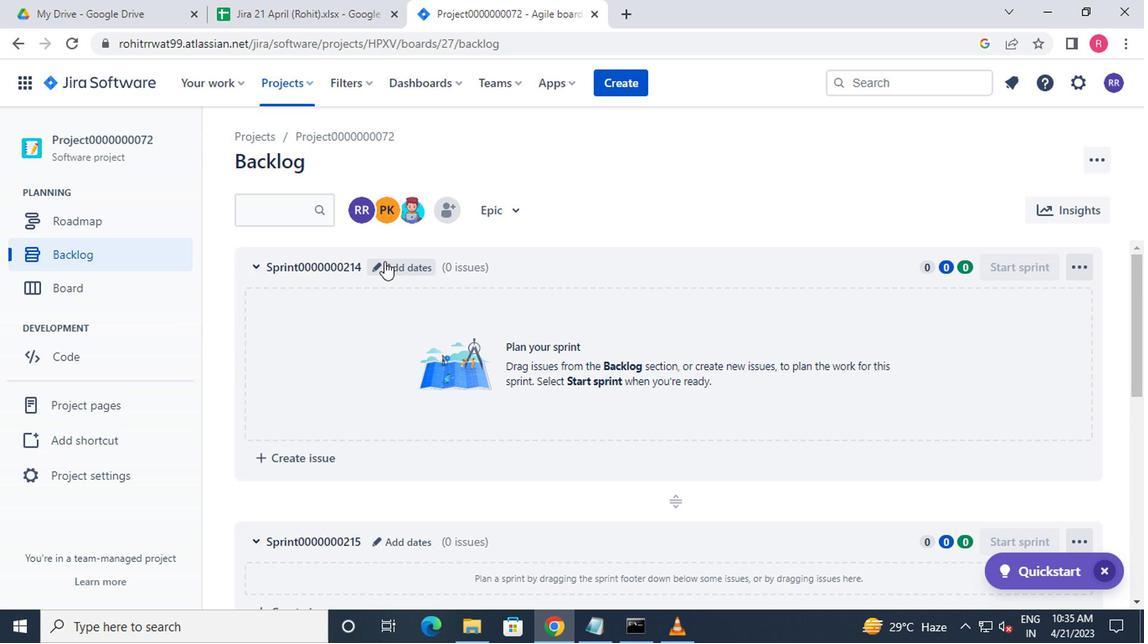 
Action: Mouse pressed left at (379, 265)
Screenshot: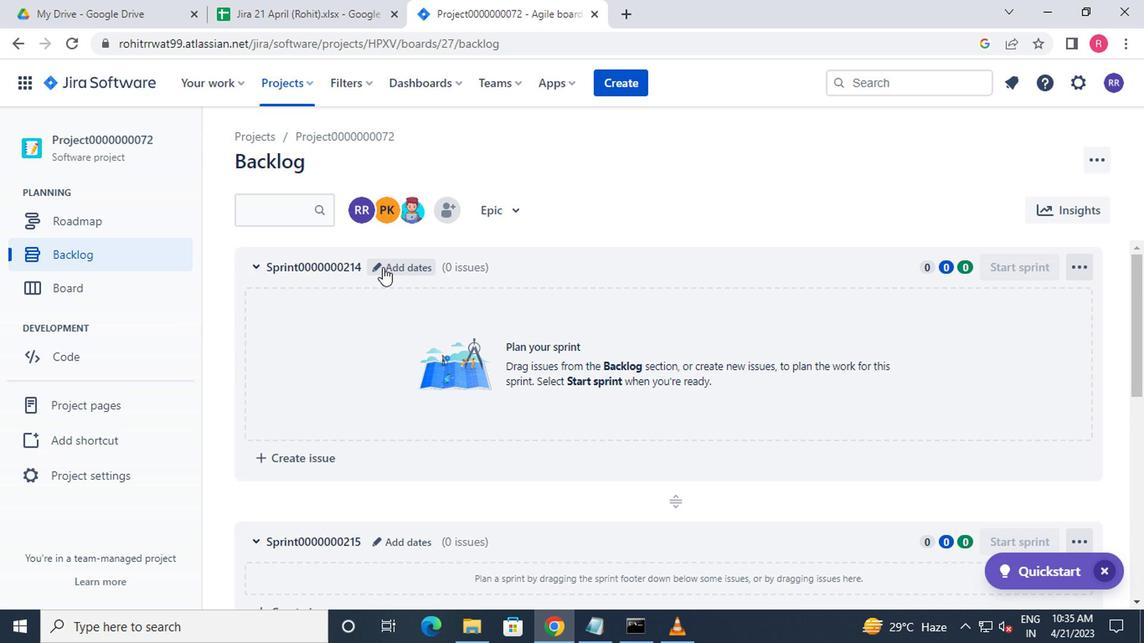 
Action: Mouse moved to (390, 275)
Screenshot: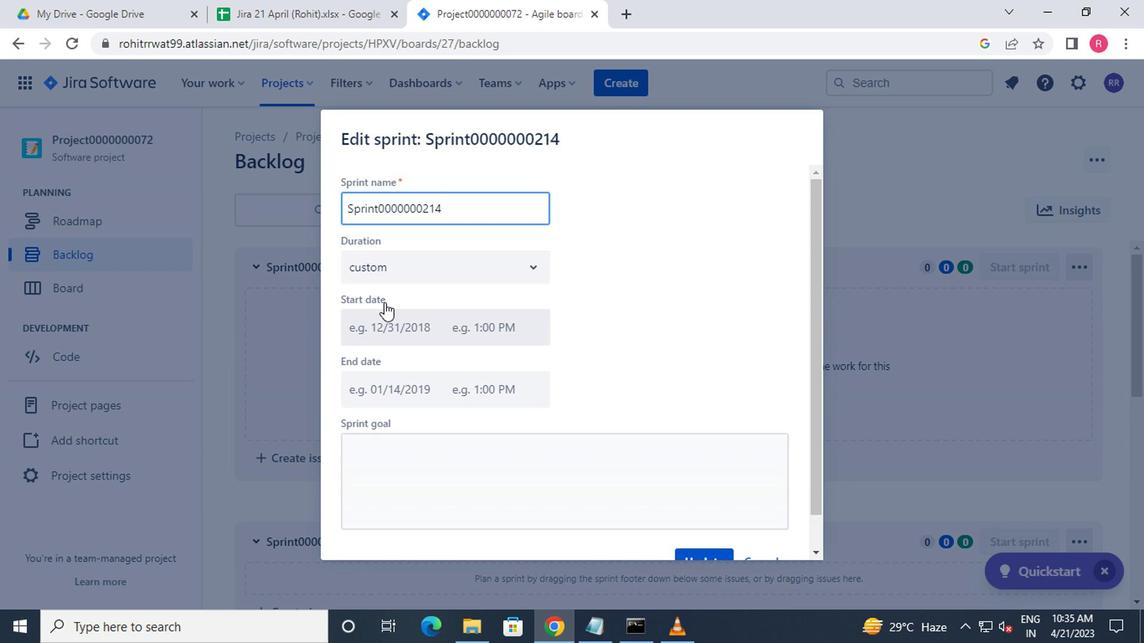 
Action: Mouse pressed left at (390, 275)
Screenshot: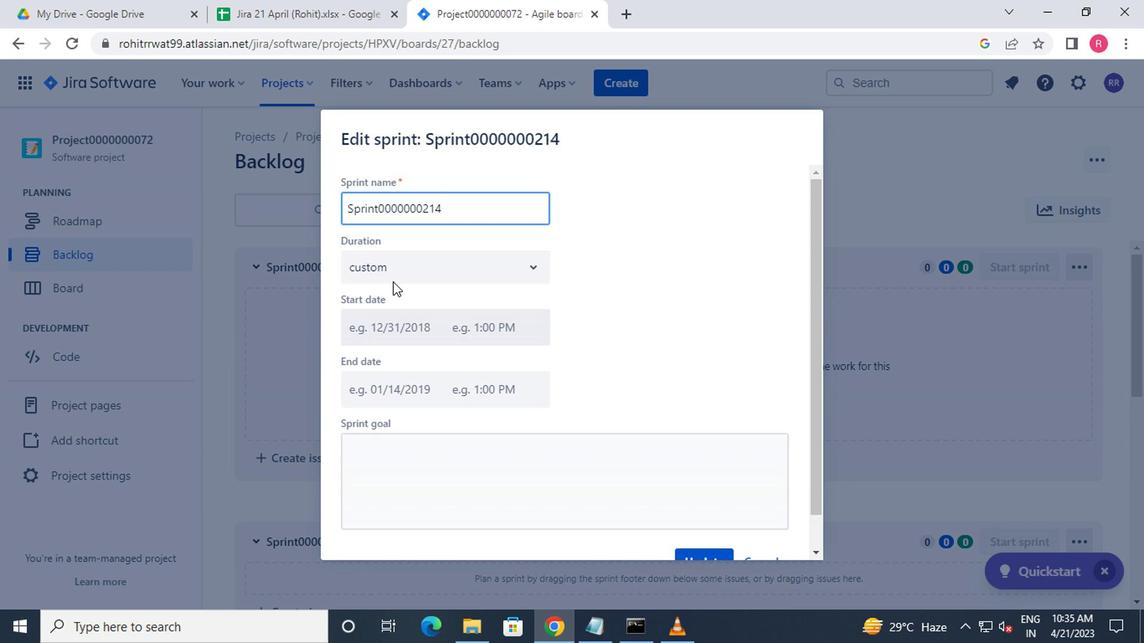 
Action: Mouse moved to (387, 316)
Screenshot: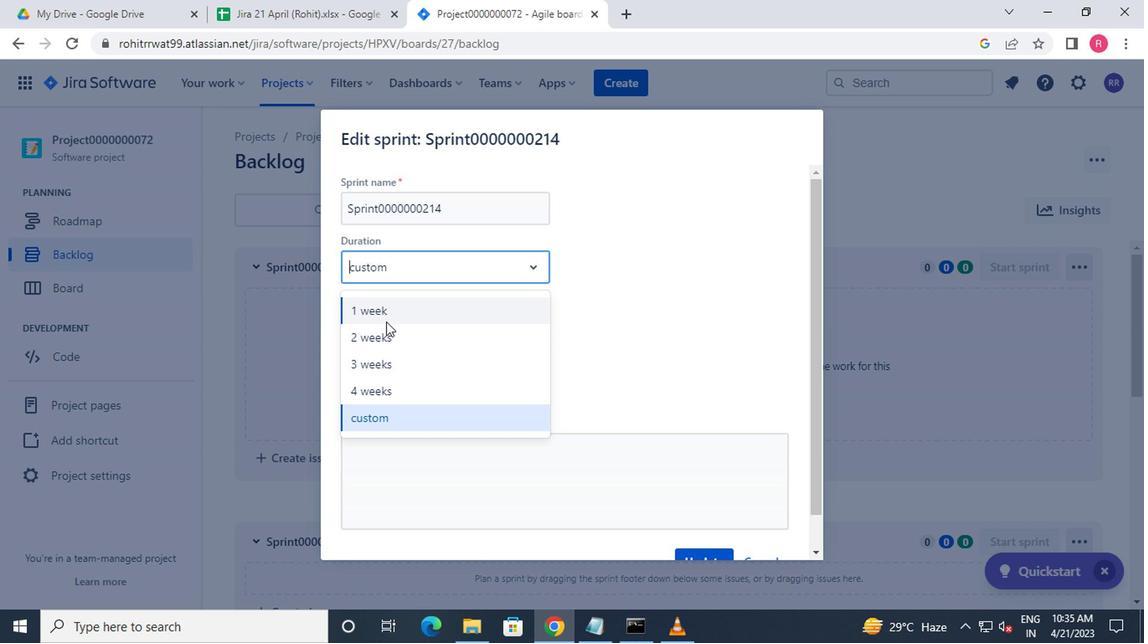 
Action: Mouse pressed left at (387, 316)
Screenshot: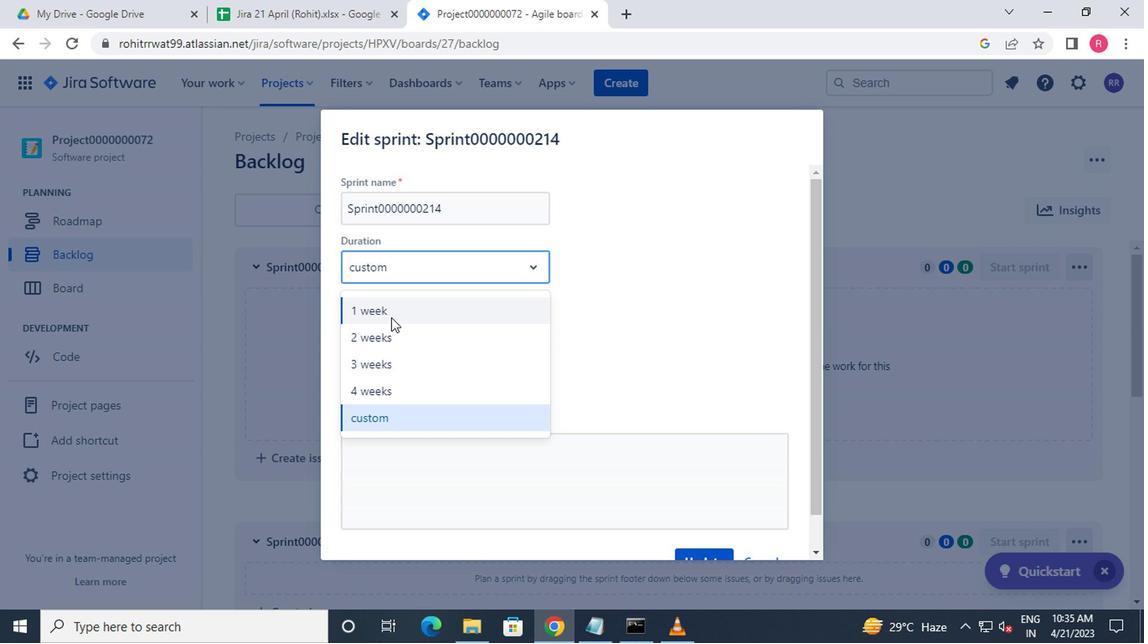 
Action: Mouse moved to (707, 557)
Screenshot: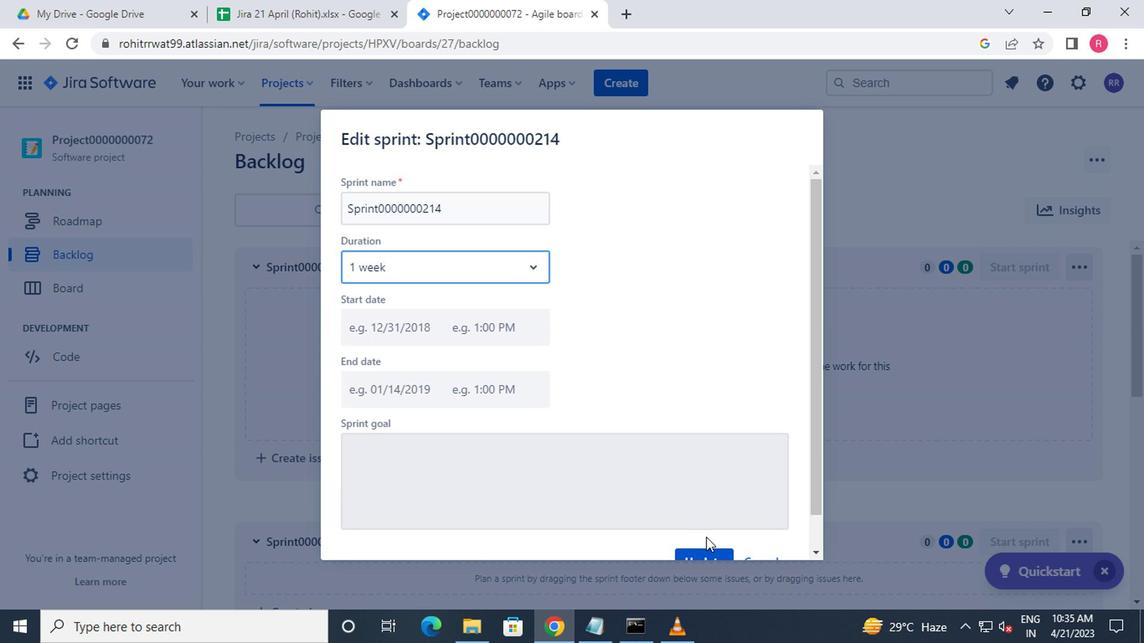 
Action: Mouse pressed left at (707, 557)
Screenshot: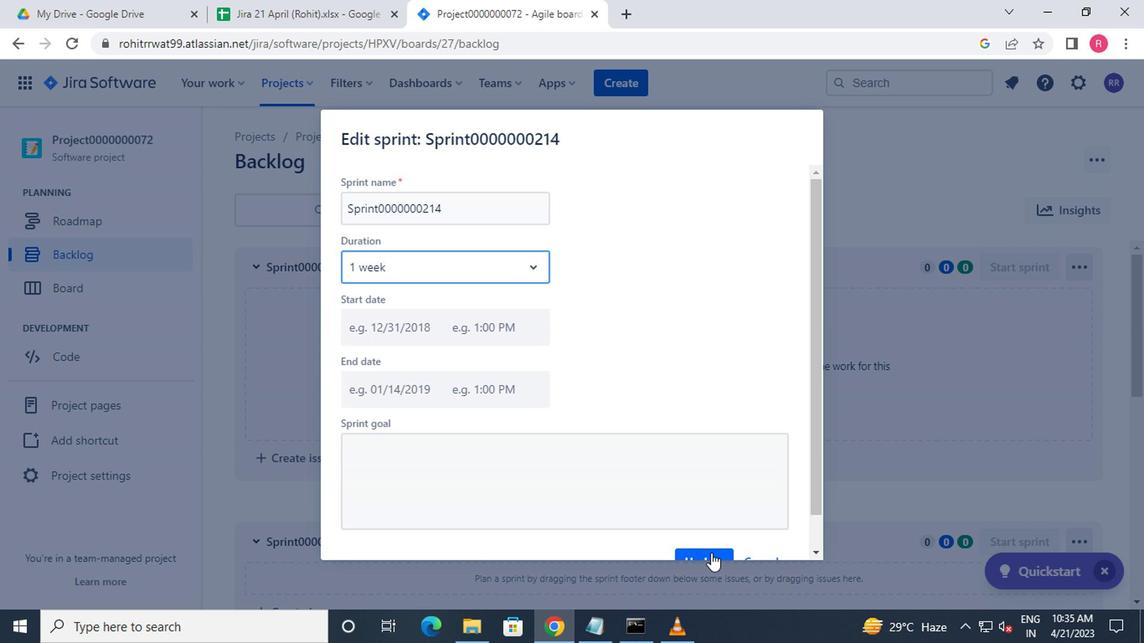 
Action: Mouse moved to (463, 401)
Screenshot: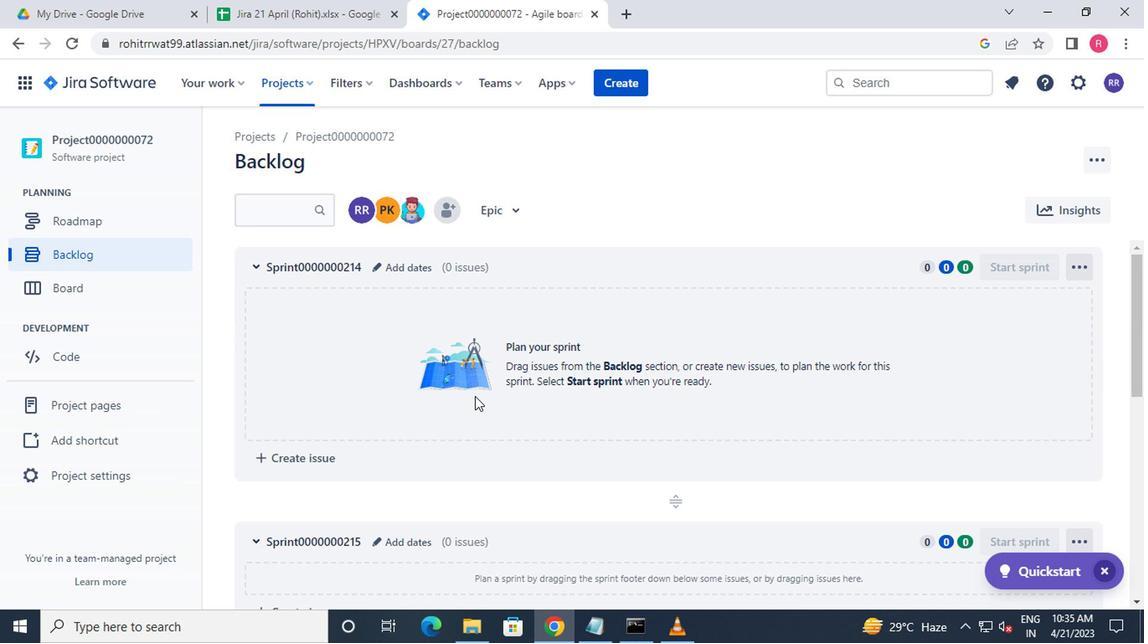 
Action: Mouse scrolled (463, 400) with delta (0, 0)
Screenshot: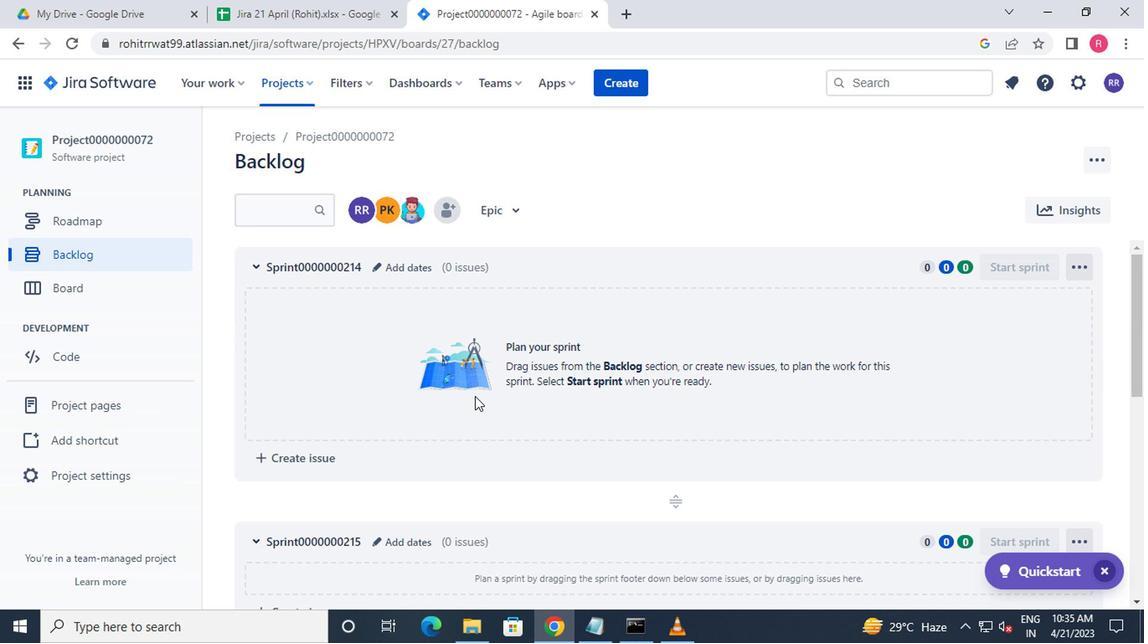 
Action: Mouse moved to (381, 466)
Screenshot: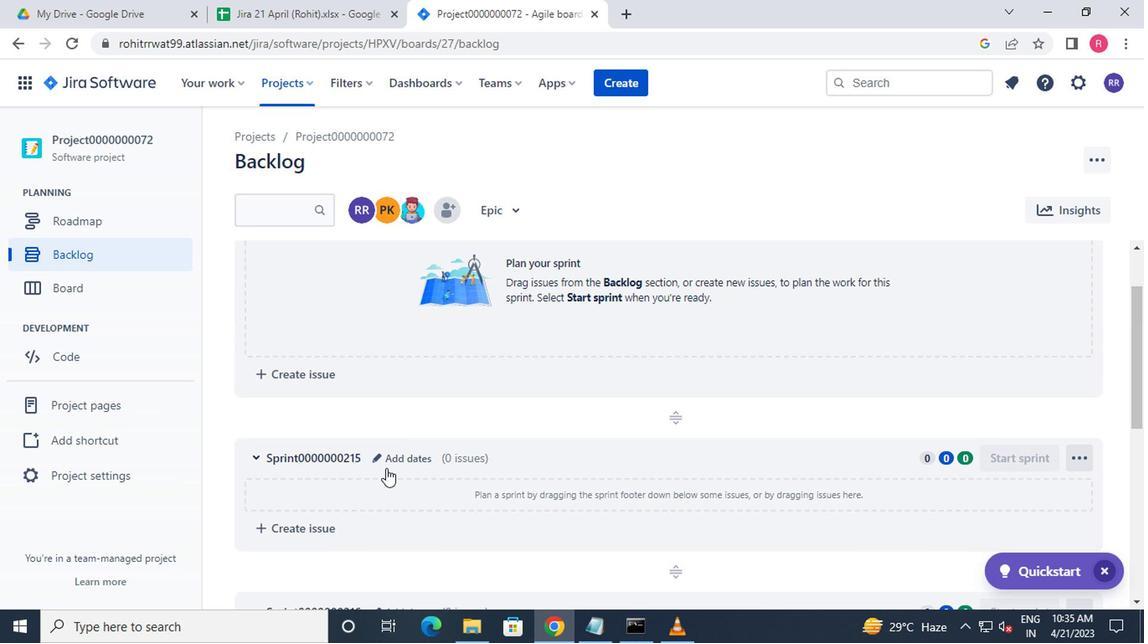 
Action: Mouse pressed left at (381, 466)
Screenshot: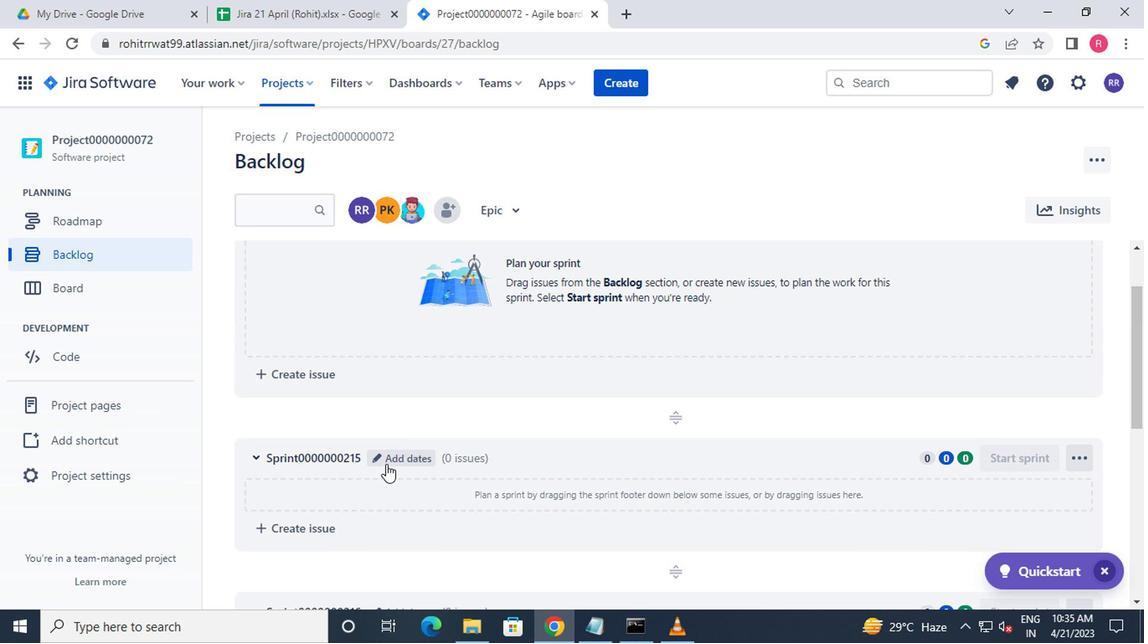 
Action: Mouse moved to (428, 265)
Screenshot: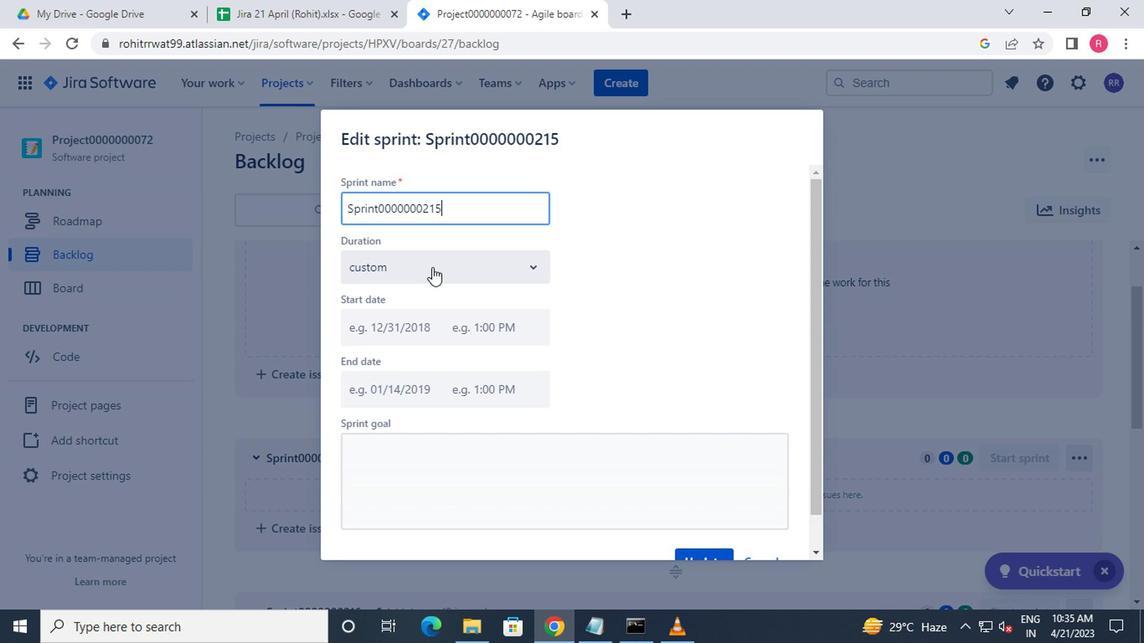 
Action: Mouse pressed left at (428, 265)
Screenshot: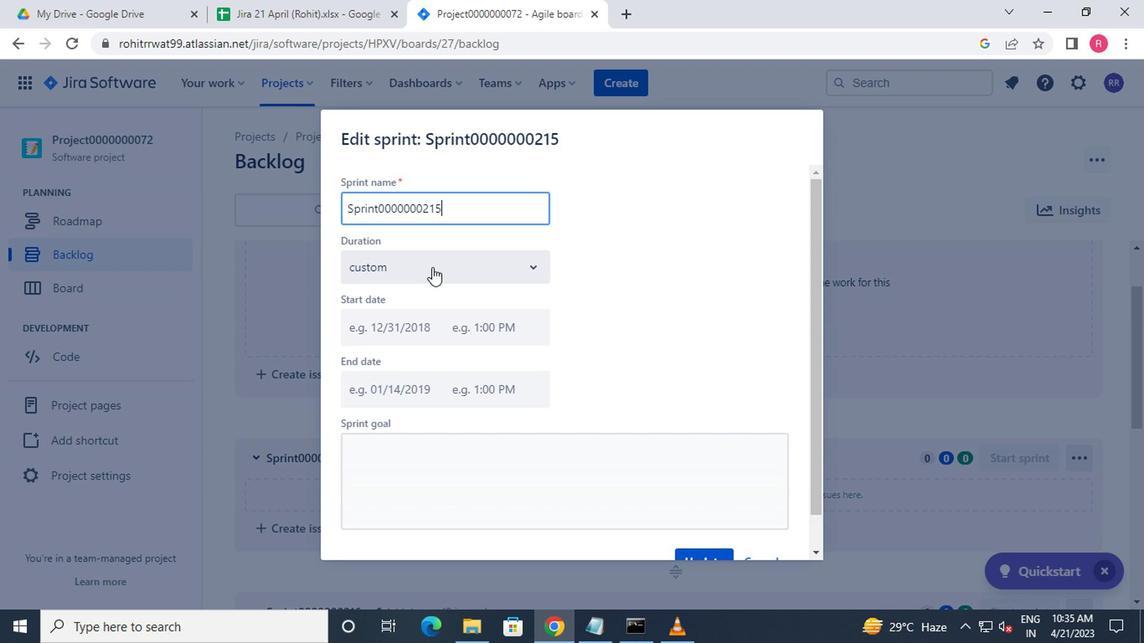 
Action: Mouse moved to (424, 340)
Screenshot: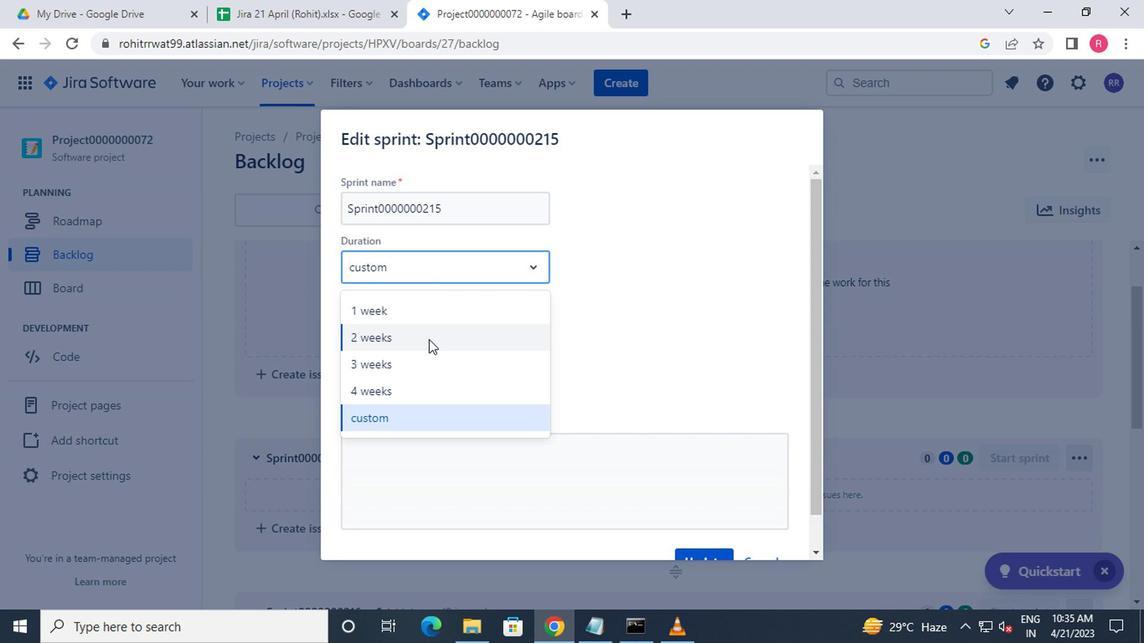 
Action: Mouse pressed left at (424, 340)
Screenshot: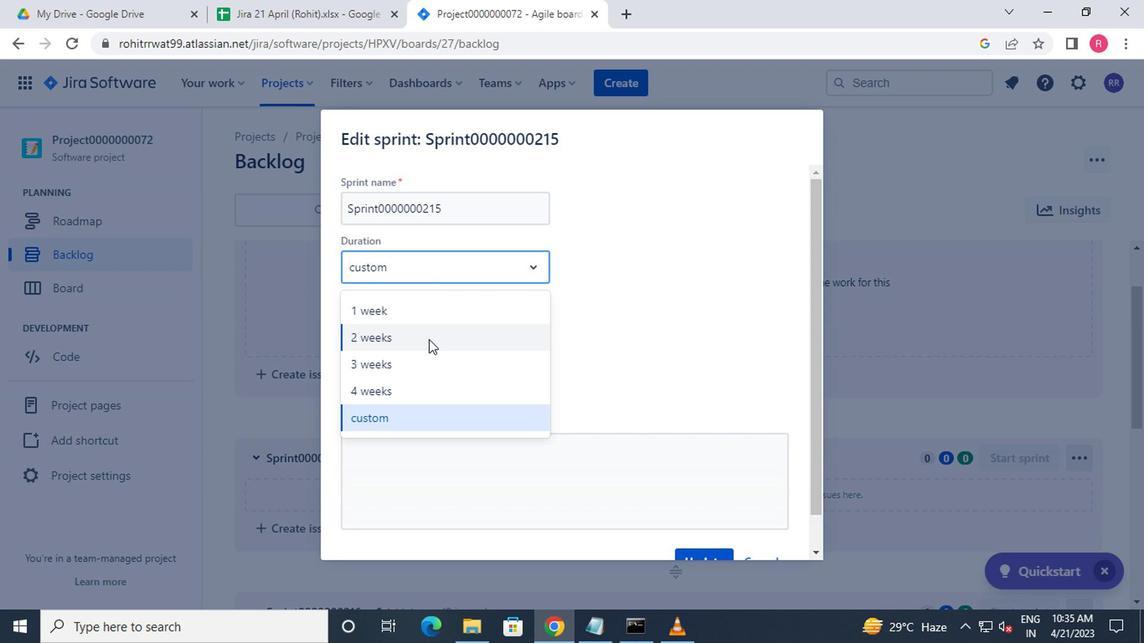 
Action: Mouse moved to (620, 361)
Screenshot: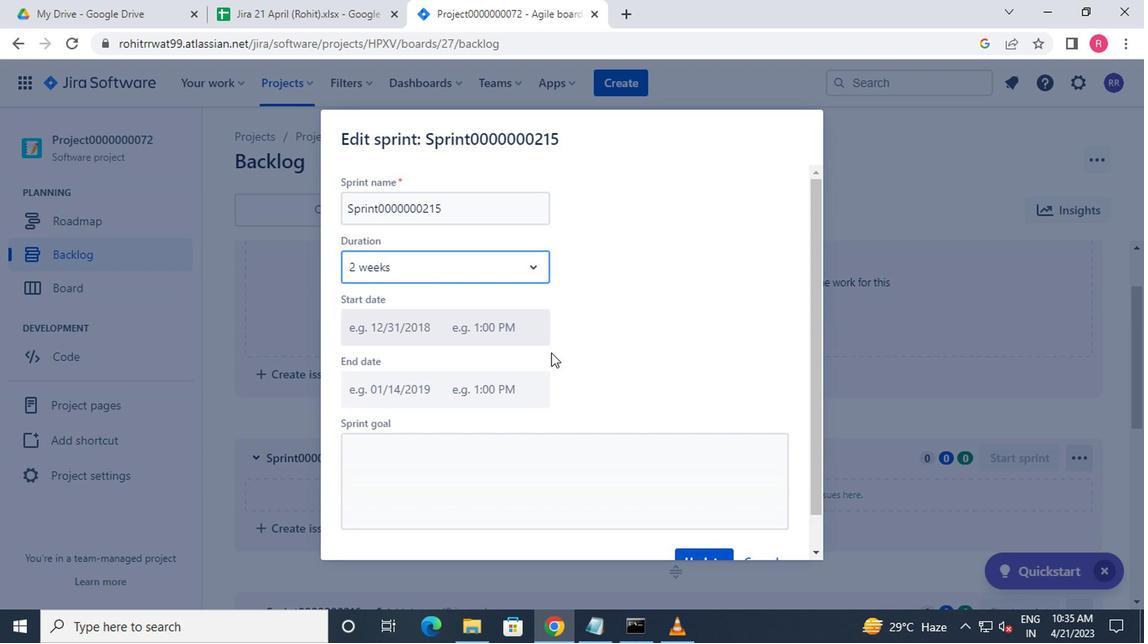
Action: Mouse scrolled (620, 359) with delta (0, -1)
Screenshot: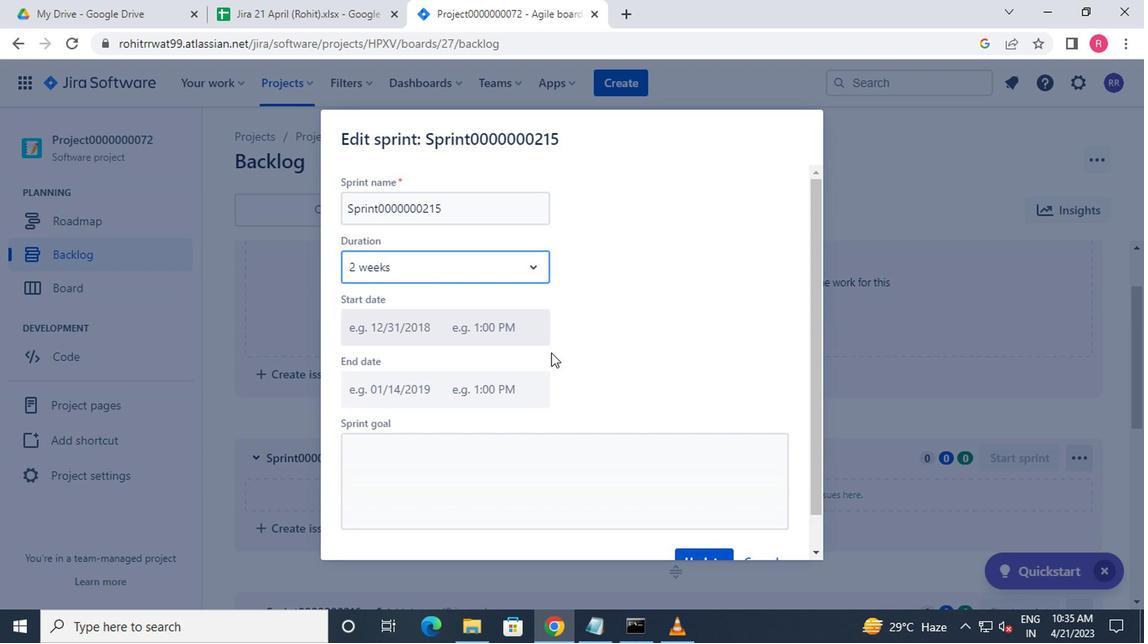 
Action: Mouse moved to (622, 361)
Screenshot: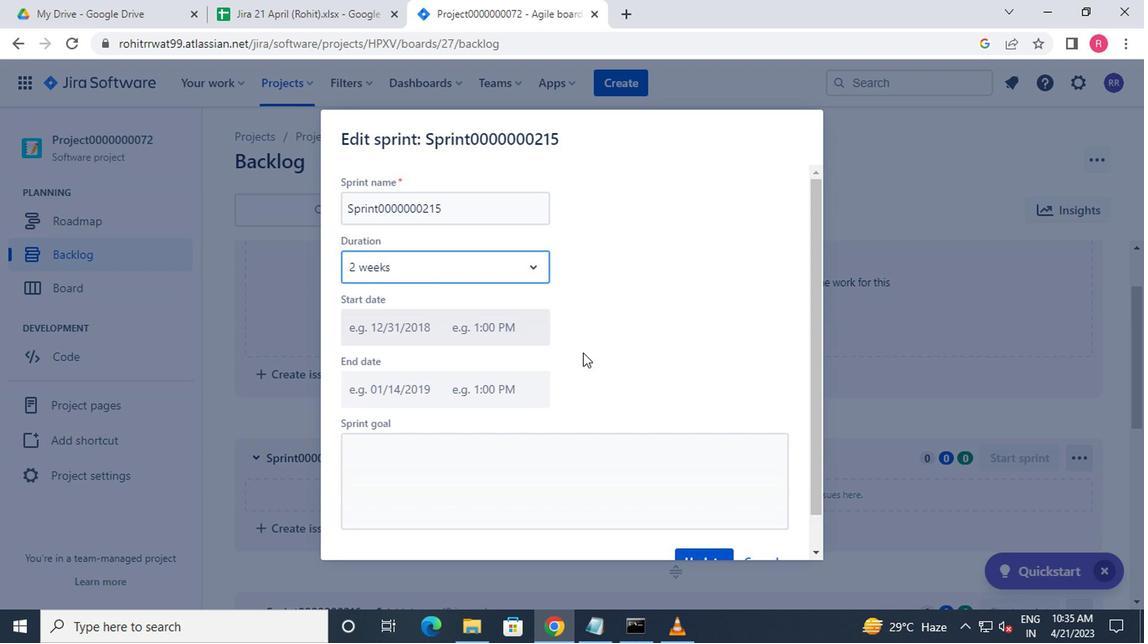
Action: Mouse scrolled (622, 361) with delta (0, 0)
Screenshot: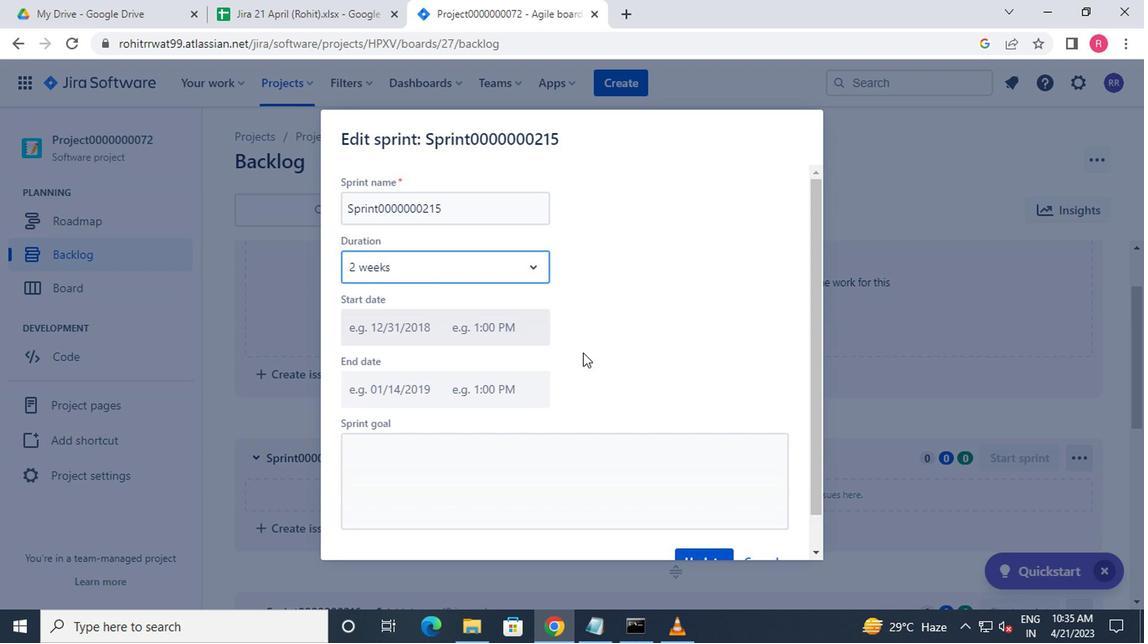 
Action: Mouse moved to (625, 362)
Screenshot: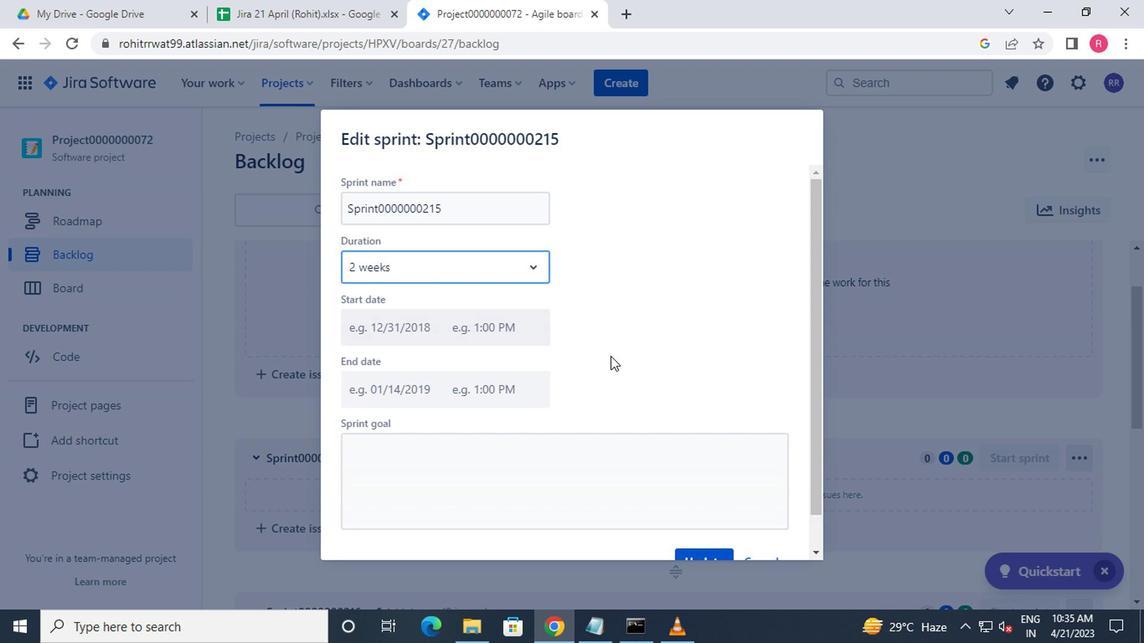 
Action: Mouse scrolled (625, 361) with delta (0, 0)
Screenshot: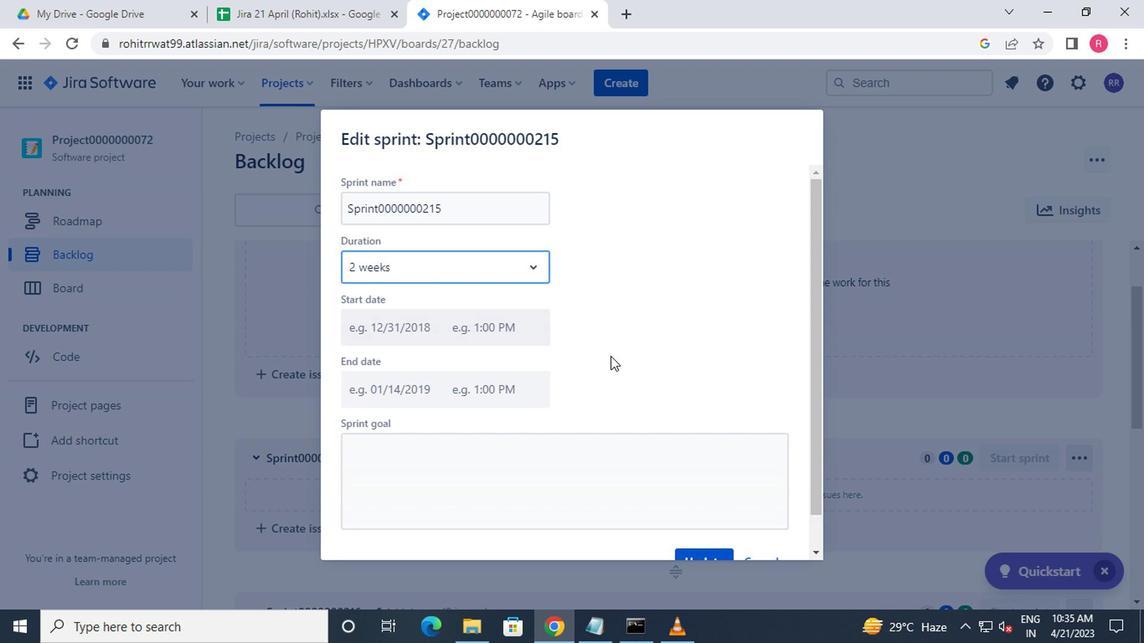 
Action: Mouse moved to (724, 530)
Screenshot: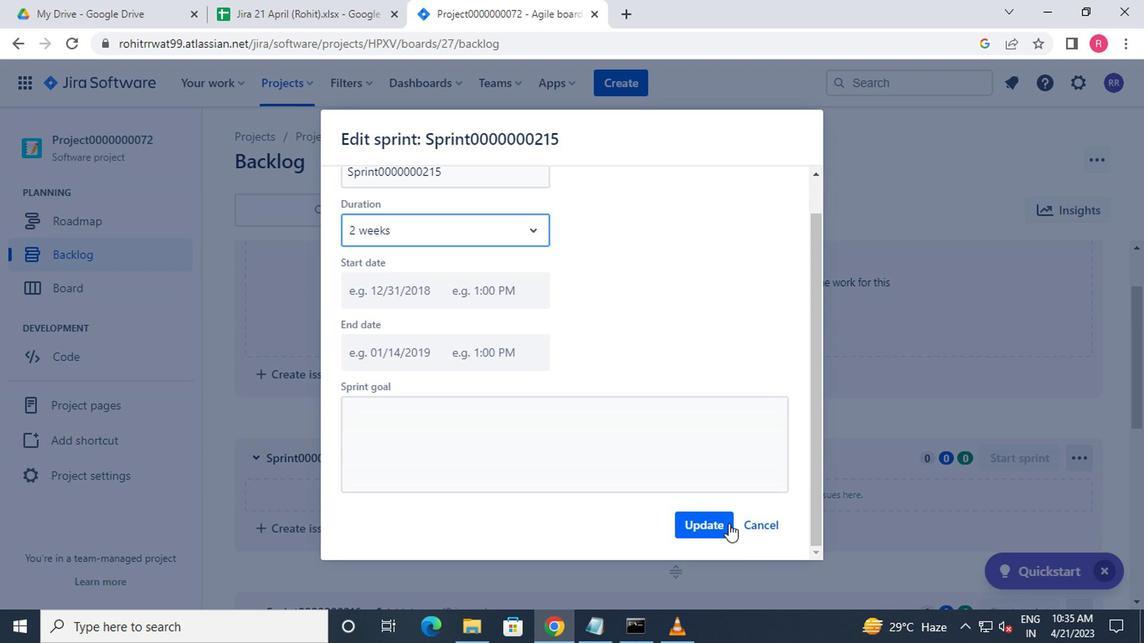 
Action: Mouse pressed left at (724, 530)
Screenshot: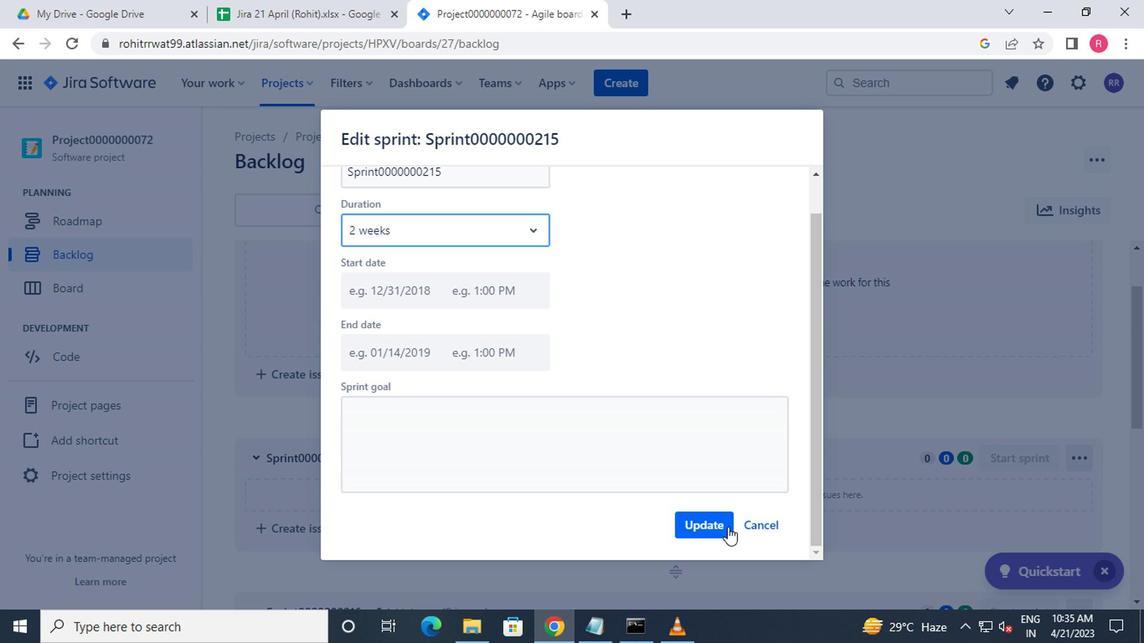 
Action: Mouse moved to (489, 470)
Screenshot: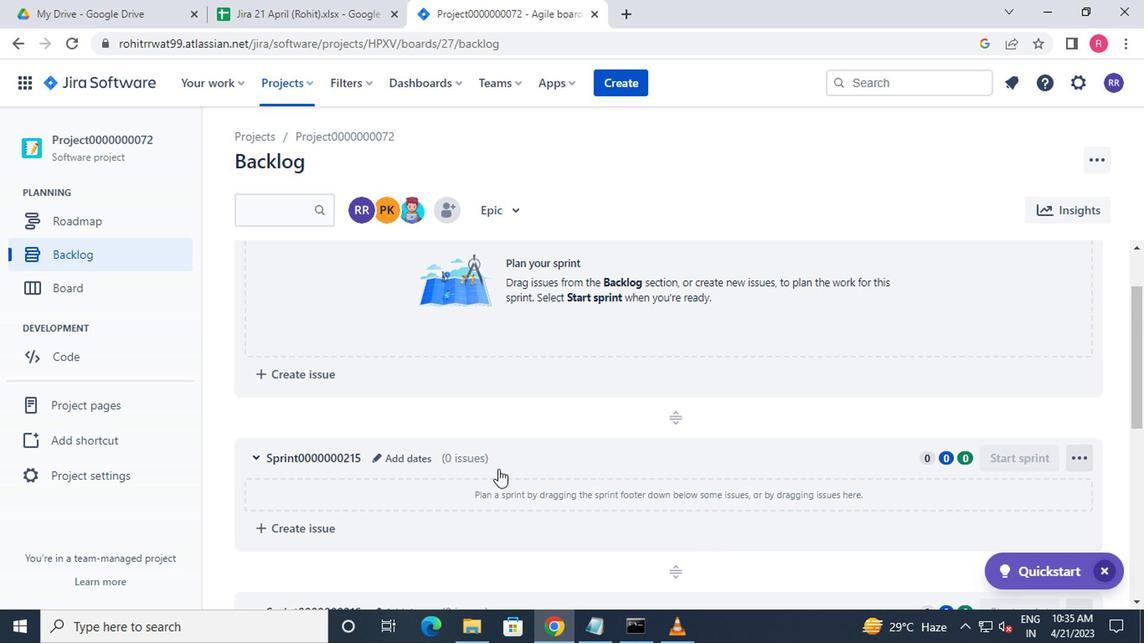 
Action: Mouse scrolled (489, 469) with delta (0, 0)
Screenshot: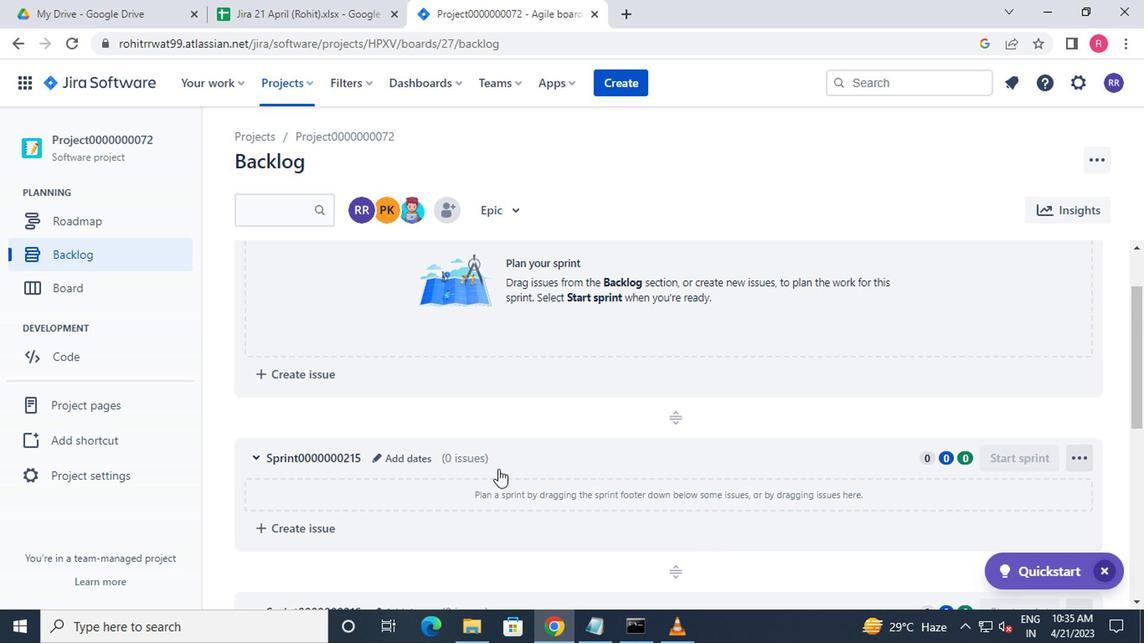 
Action: Mouse moved to (486, 469)
Screenshot: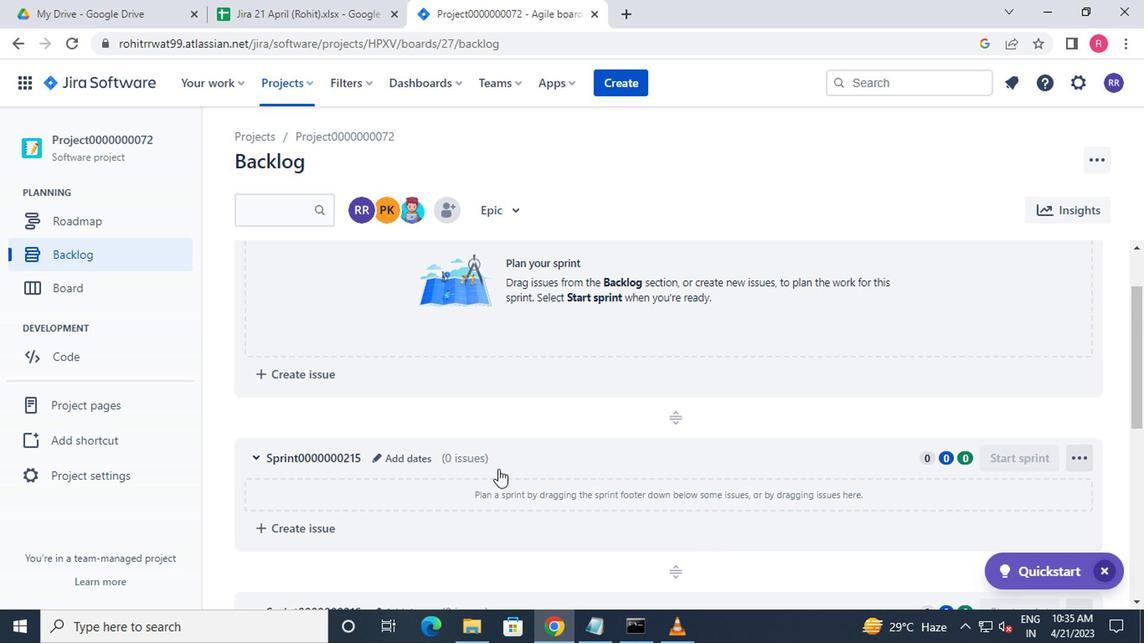 
Action: Mouse scrolled (486, 469) with delta (0, 0)
Screenshot: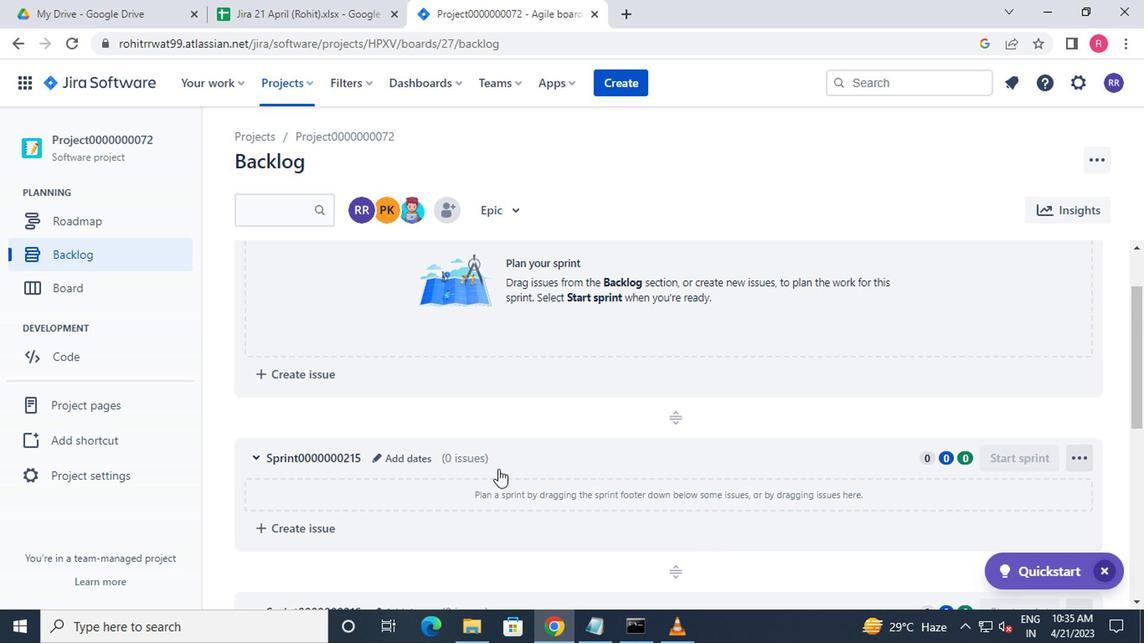 
Action: Mouse moved to (485, 469)
Screenshot: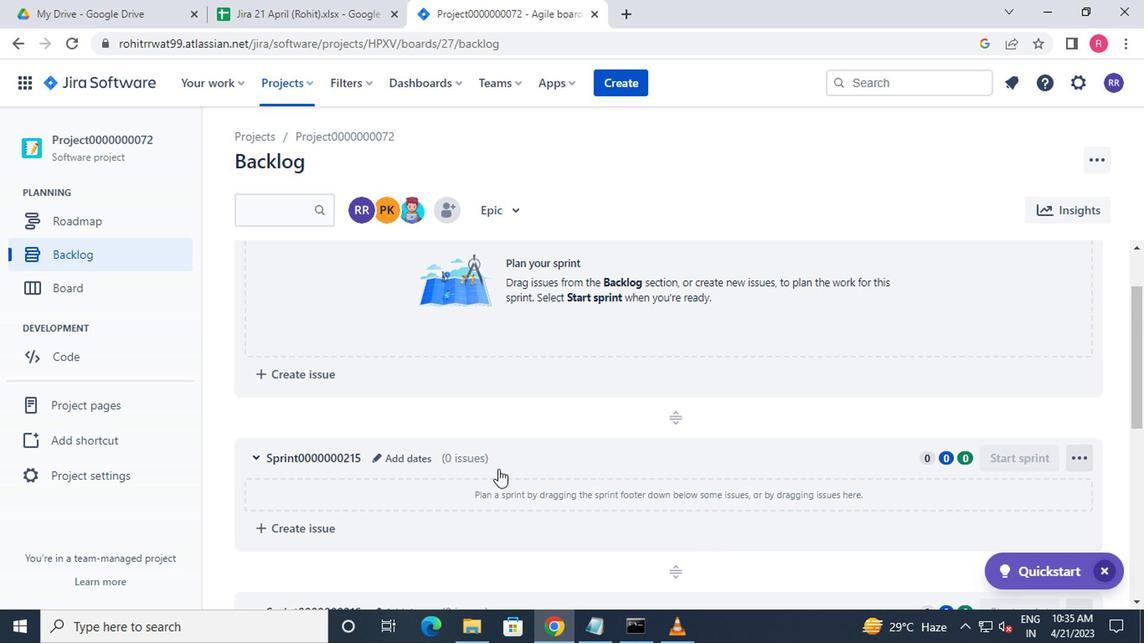 
Action: Mouse scrolled (485, 467) with delta (0, -1)
Screenshot: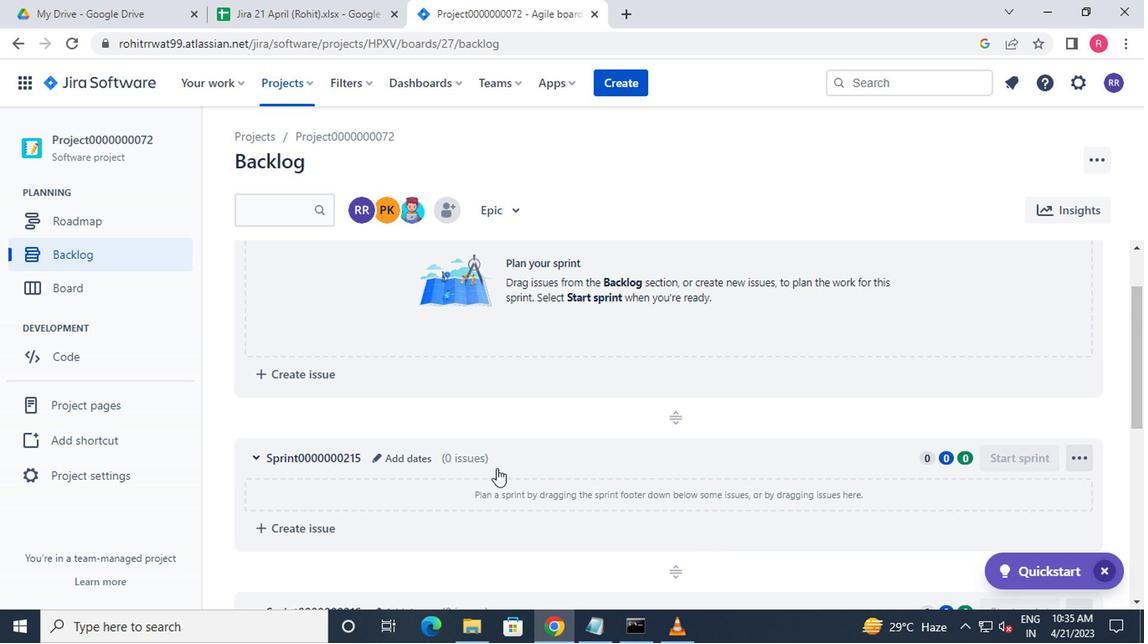 
Action: Mouse moved to (371, 365)
Screenshot: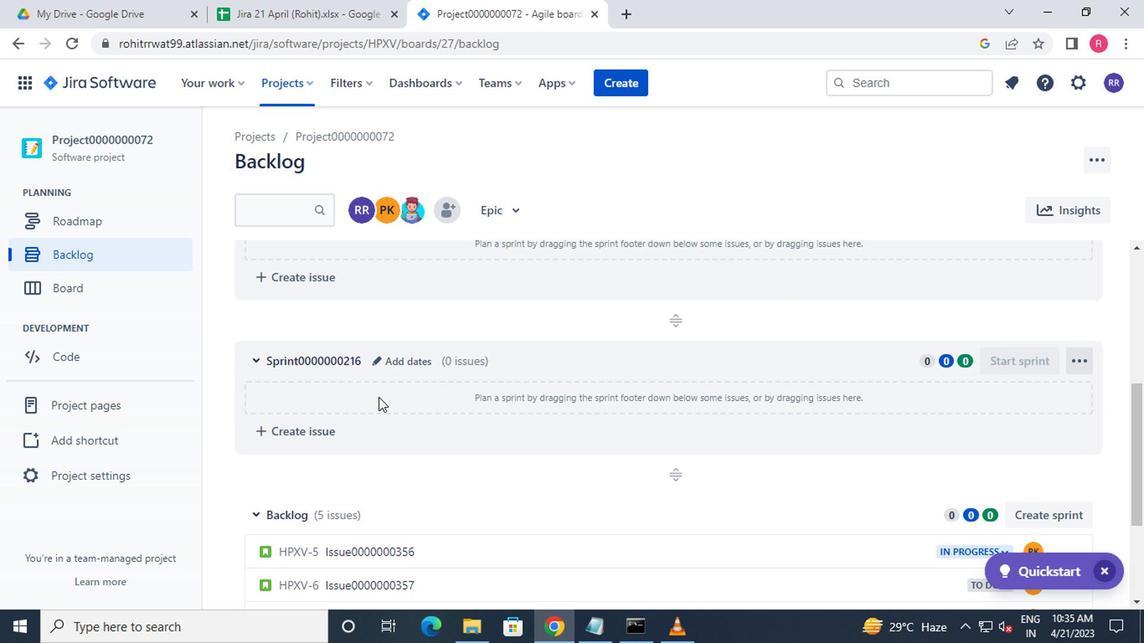 
Action: Mouse pressed left at (371, 365)
Screenshot: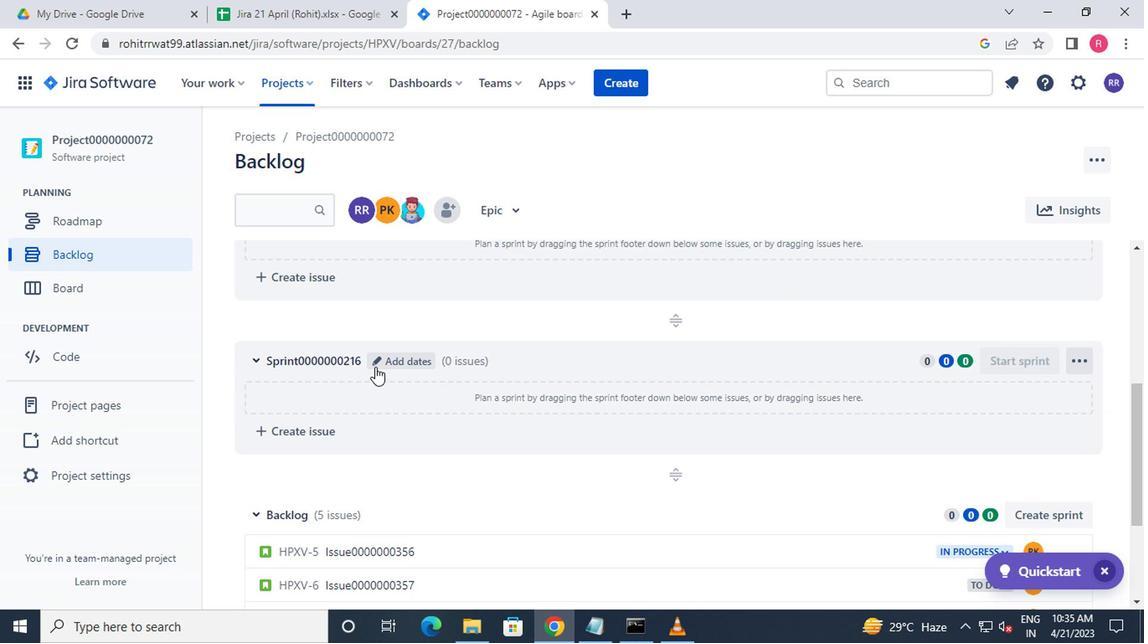 
Action: Mouse moved to (408, 274)
Screenshot: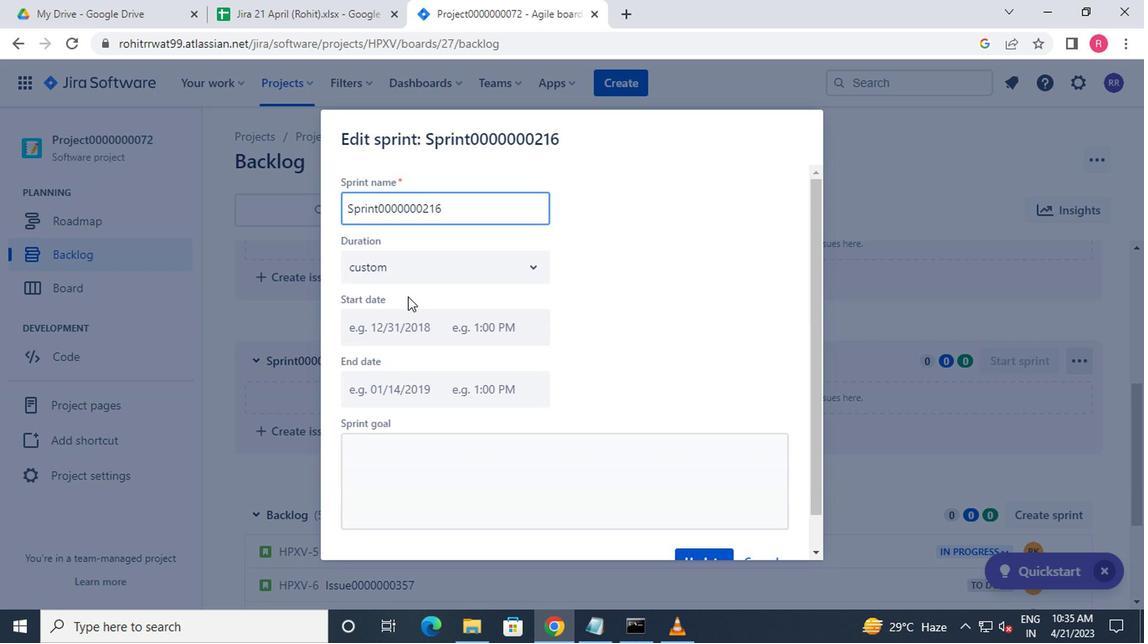 
Action: Mouse pressed left at (408, 274)
Screenshot: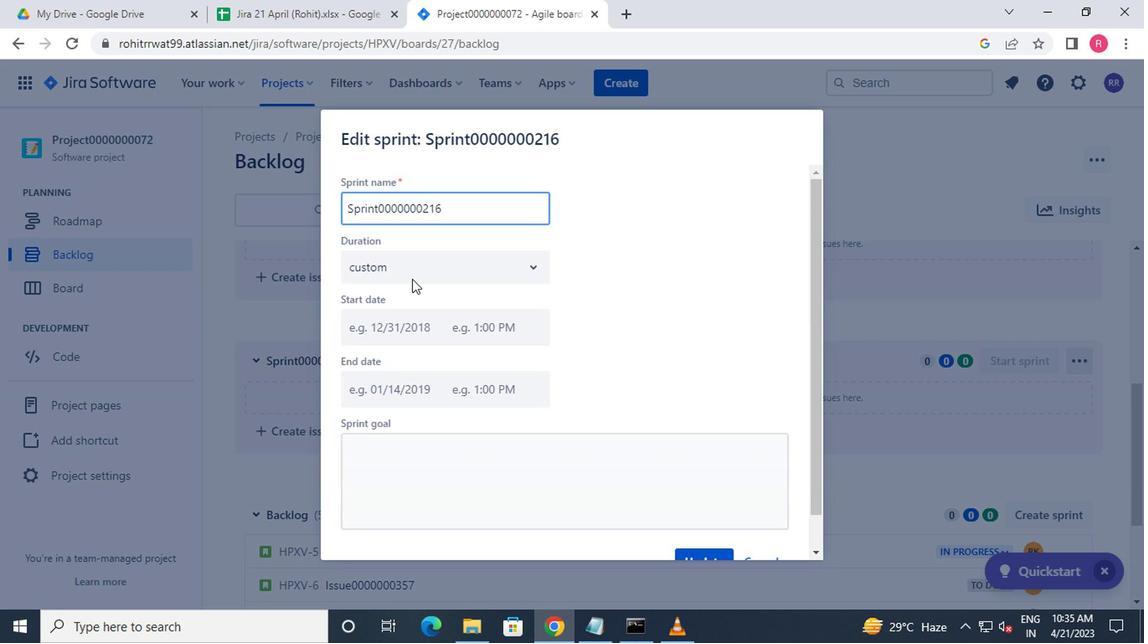 
Action: Mouse moved to (401, 370)
Screenshot: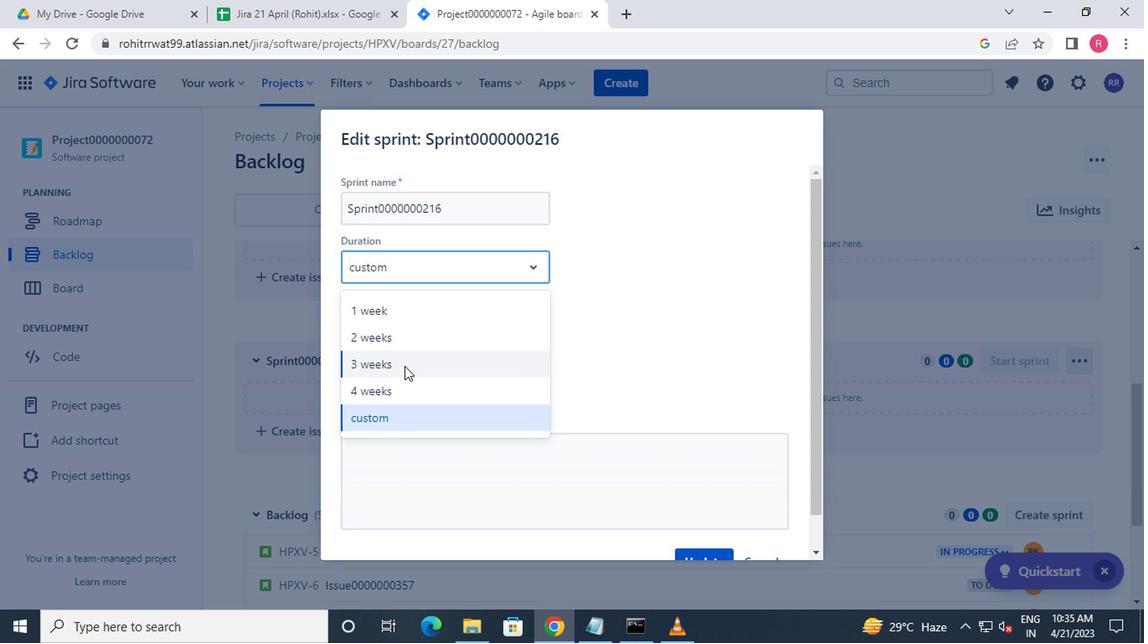 
Action: Mouse pressed left at (401, 370)
Screenshot: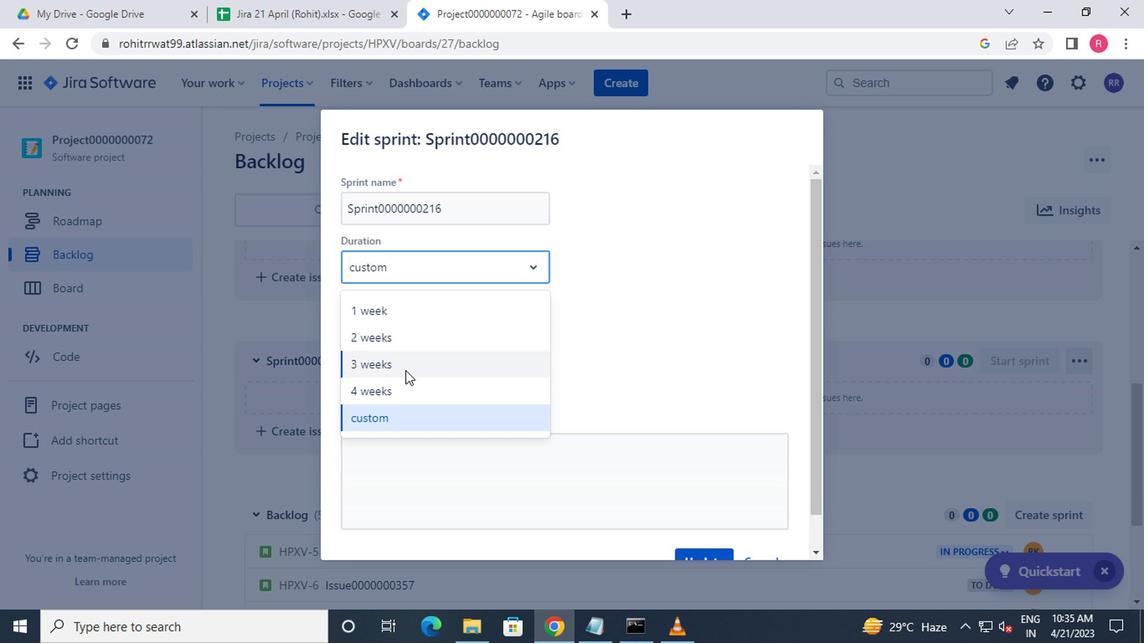 
Action: Mouse moved to (668, 420)
Screenshot: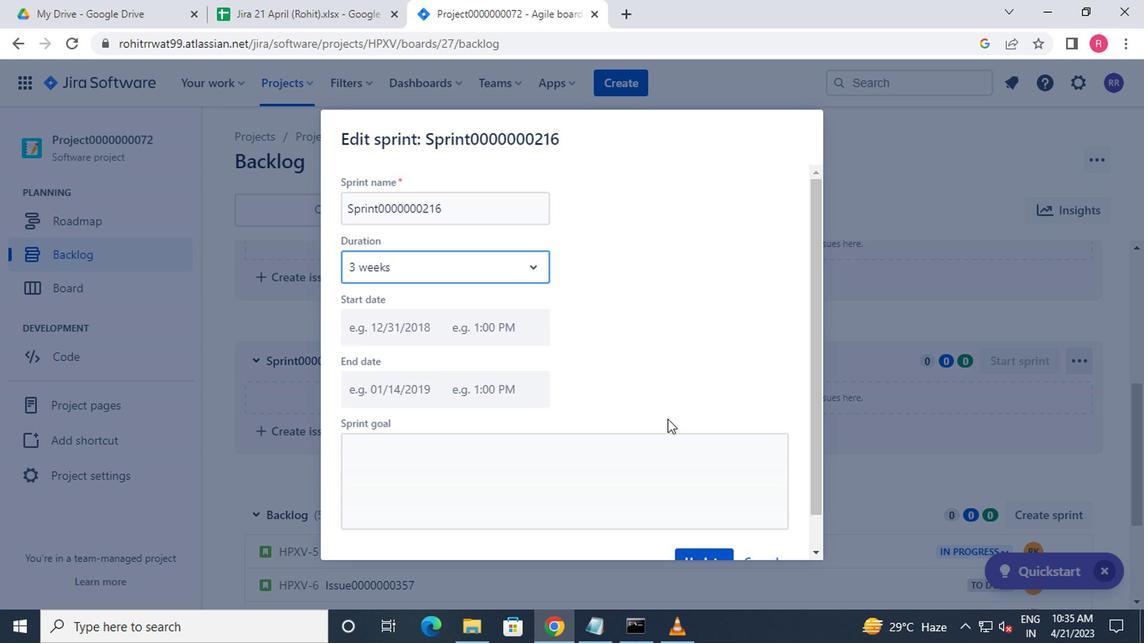 
Action: Mouse scrolled (668, 418) with delta (0, -1)
Screenshot: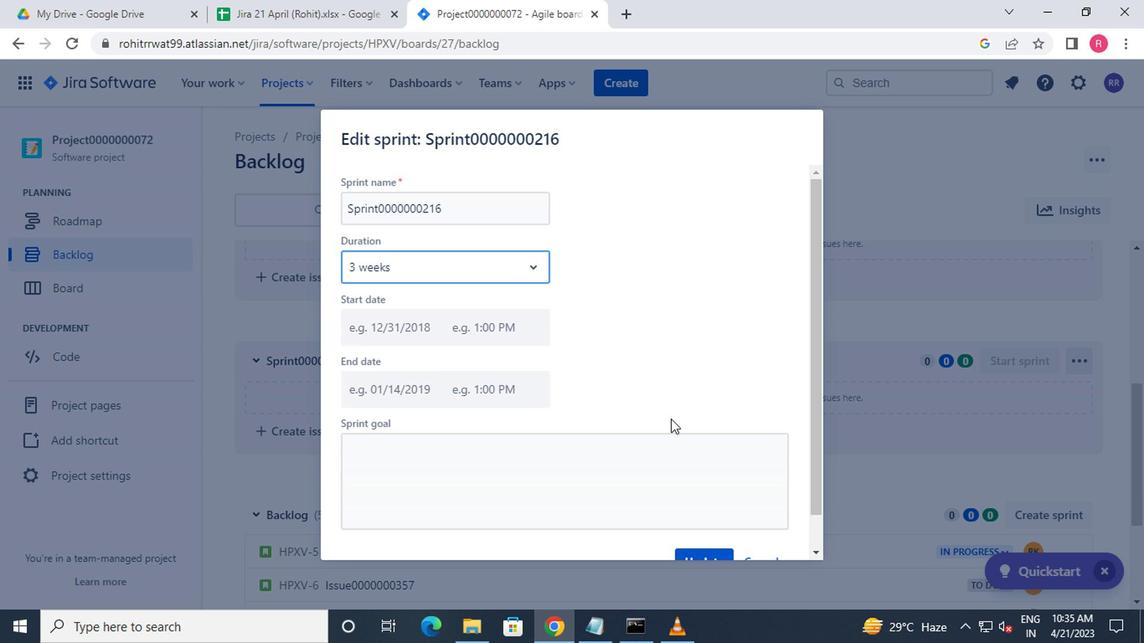 
Action: Mouse scrolled (668, 418) with delta (0, -1)
Screenshot: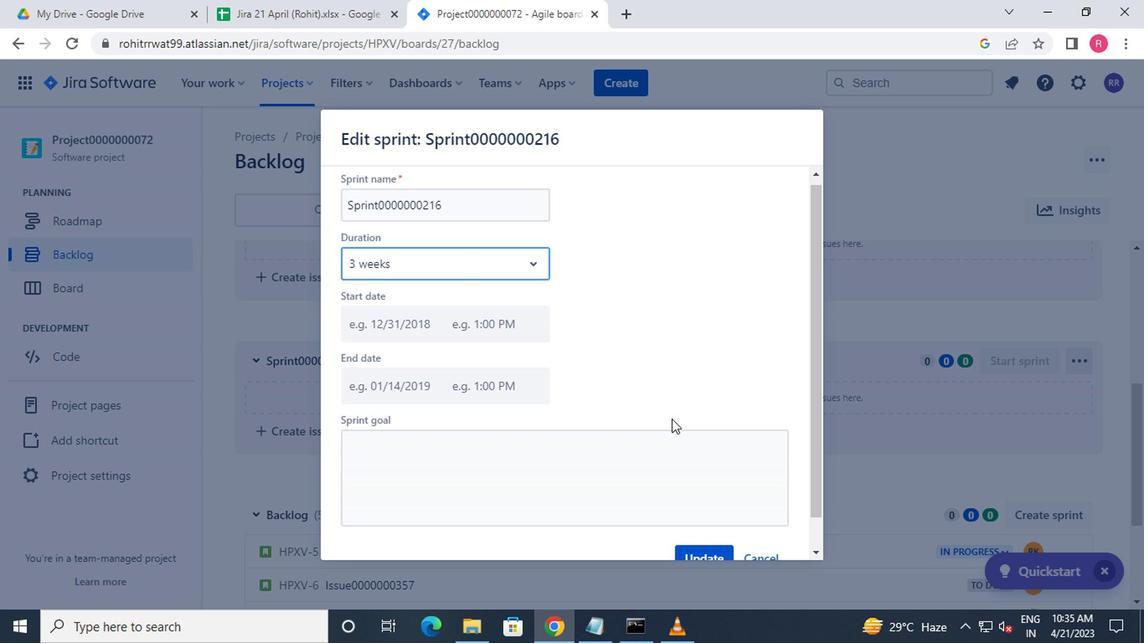 
Action: Mouse scrolled (668, 418) with delta (0, -1)
Screenshot: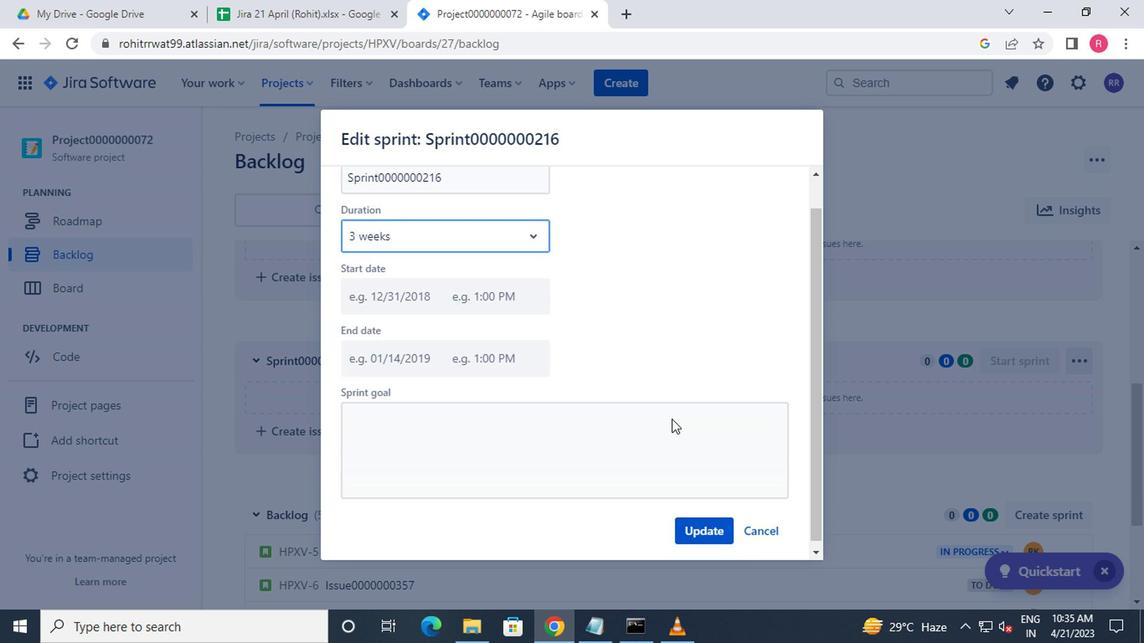 
Action: Mouse moved to (696, 522)
Screenshot: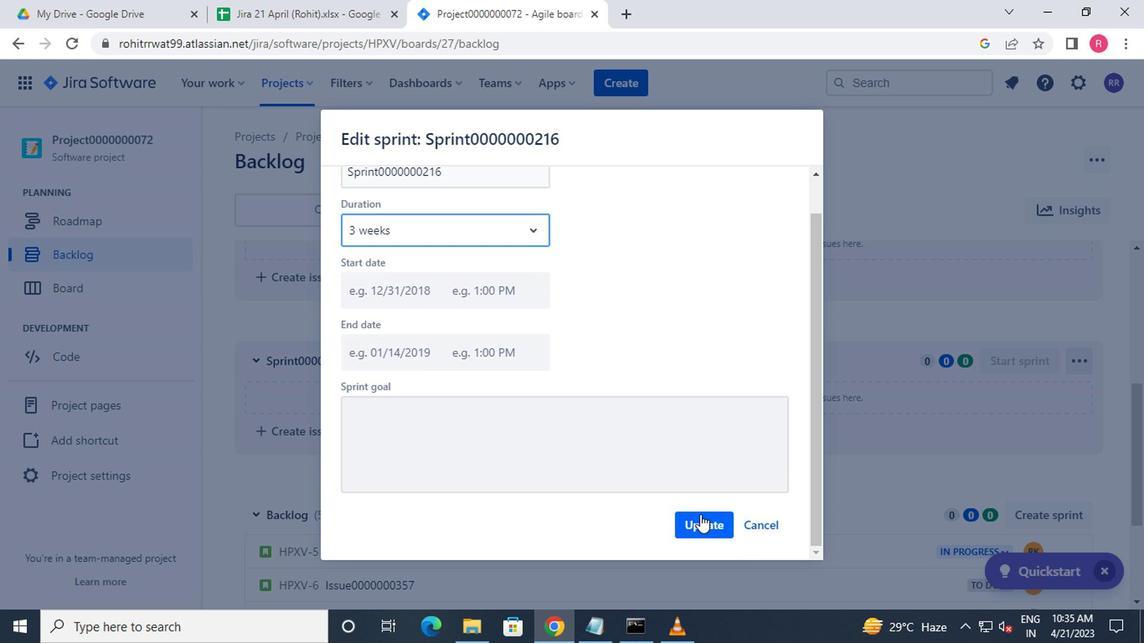 
Action: Mouse pressed left at (696, 522)
Screenshot: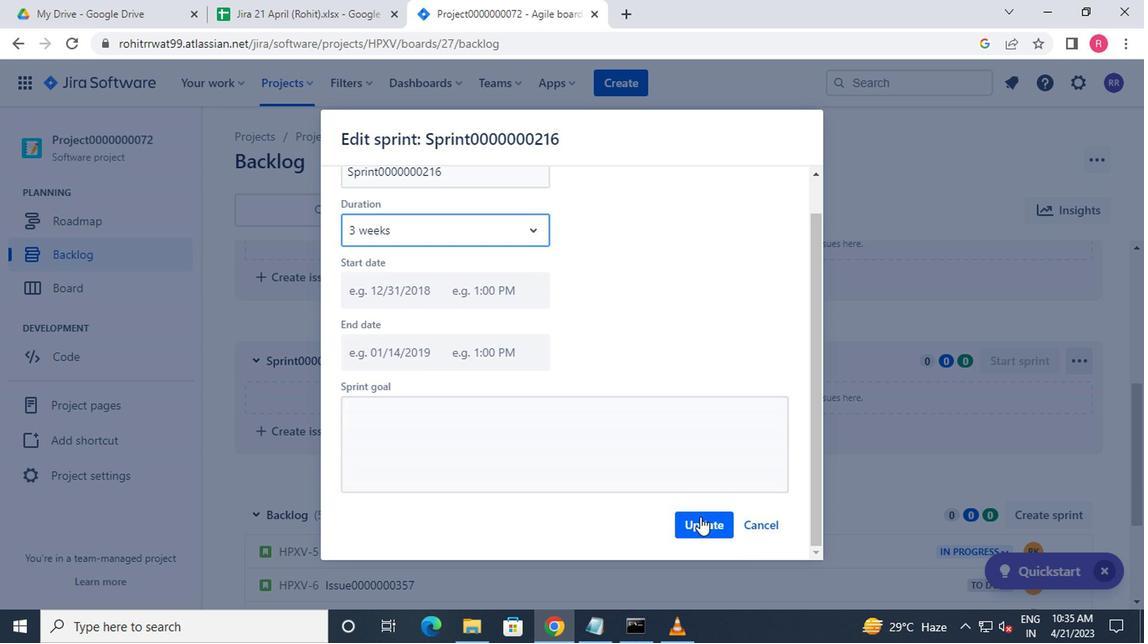 
